 Task: Look for space in Sarkisla, Turkey from 8th August, 2023 to 15th August, 2023 for 9 adults in price range Rs.10000 to Rs.14000. Place can be shared room with 5 bedrooms having 9 beds and 5 bathrooms. Property type can be house, flat, guest house. Amenities needed are: wifi, TV, free parkinig on premises, gym, breakfast. Booking option can be shelf check-in. Required host language is English.
Action: Mouse moved to (442, 115)
Screenshot: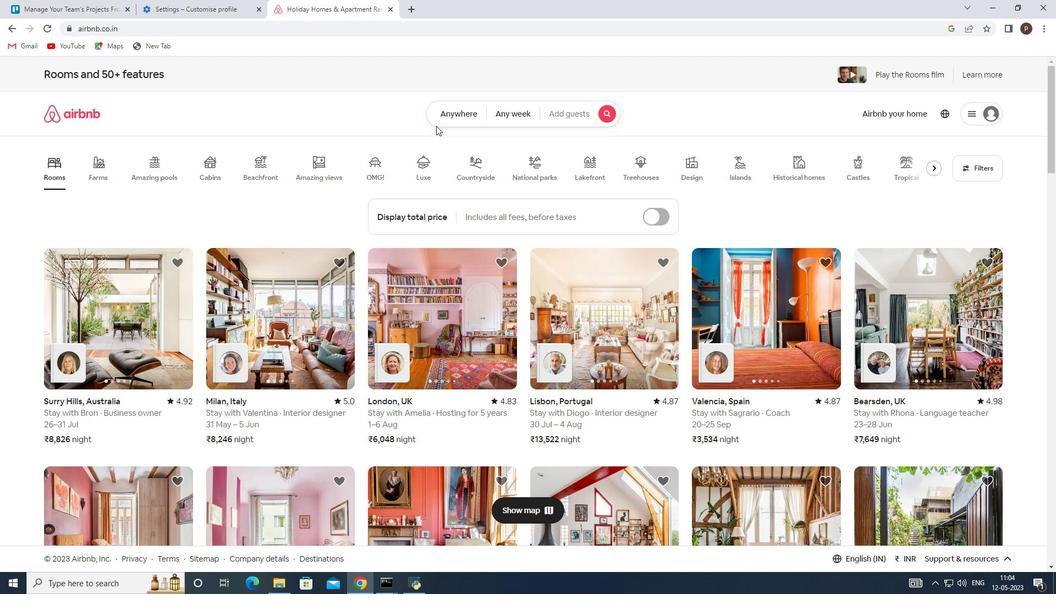 
Action: Mouse pressed left at (442, 115)
Screenshot: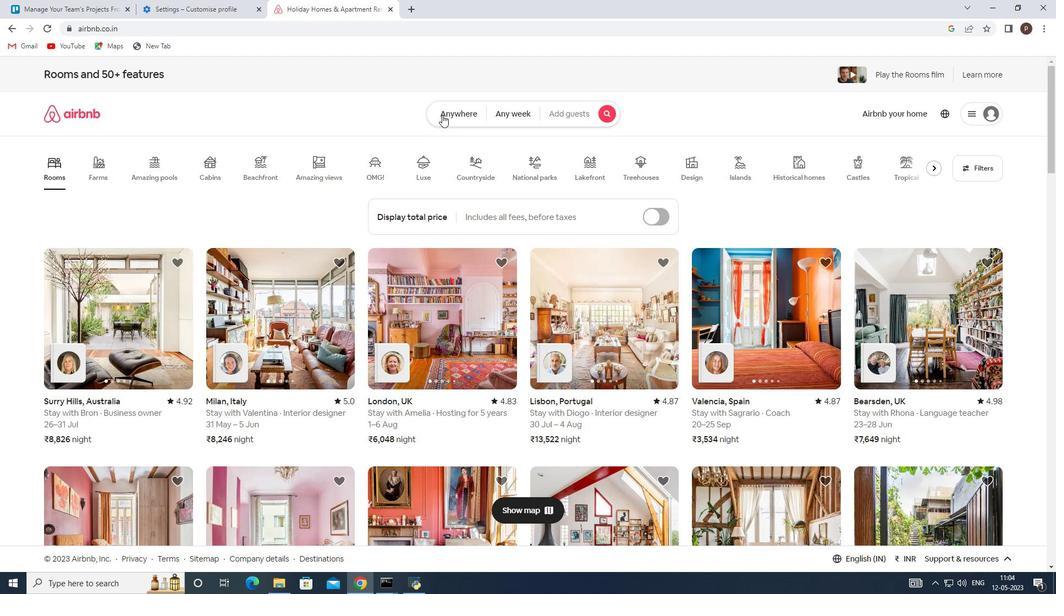 
Action: Mouse moved to (325, 159)
Screenshot: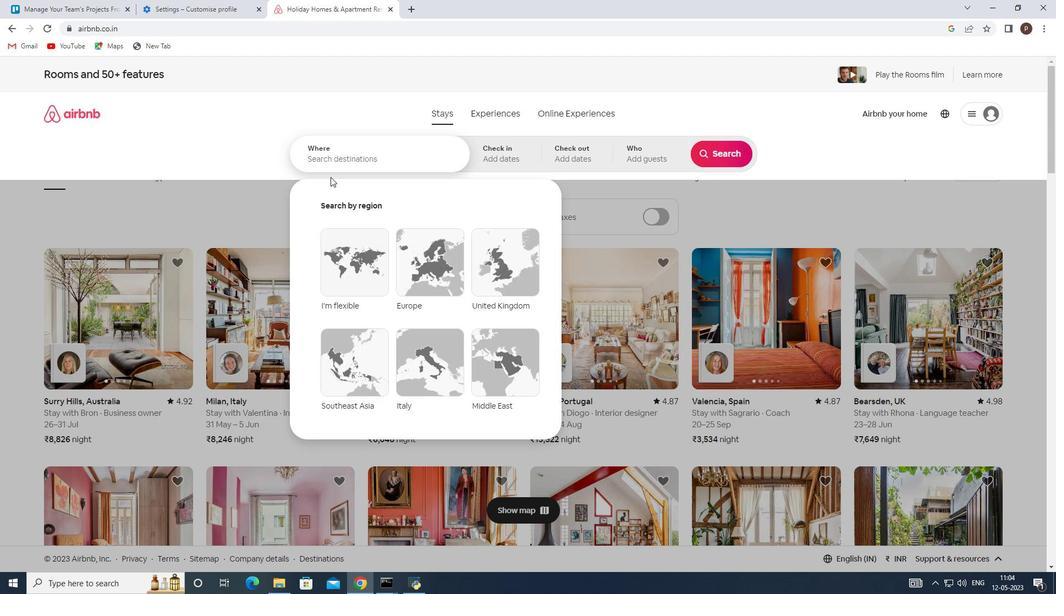
Action: Mouse pressed left at (325, 159)
Screenshot: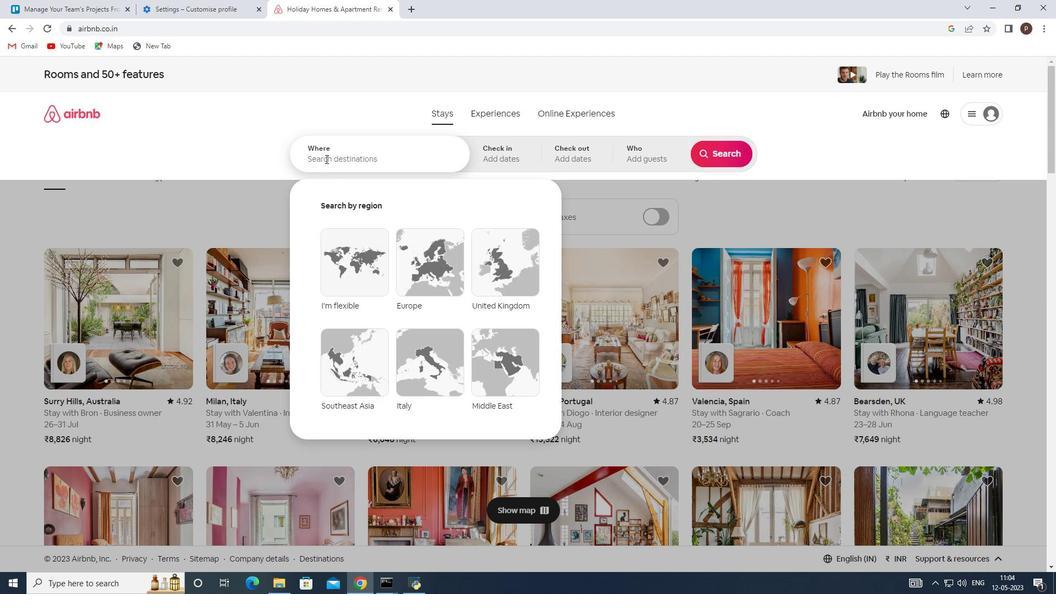 
Action: Key pressed <Key.caps_lock>S<Key.caps_lock>arkisla,<Key.space><Key.caps_lock>TR<Key.caps_lock><Key.backspace>urkey<Key.space><Key.enter>
Screenshot: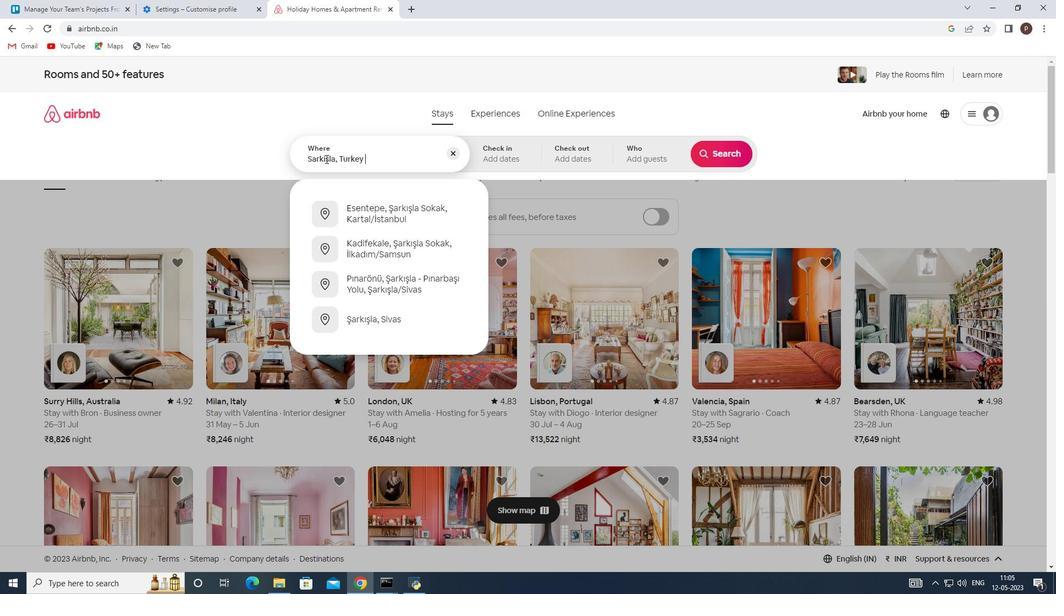 
Action: Mouse moved to (727, 239)
Screenshot: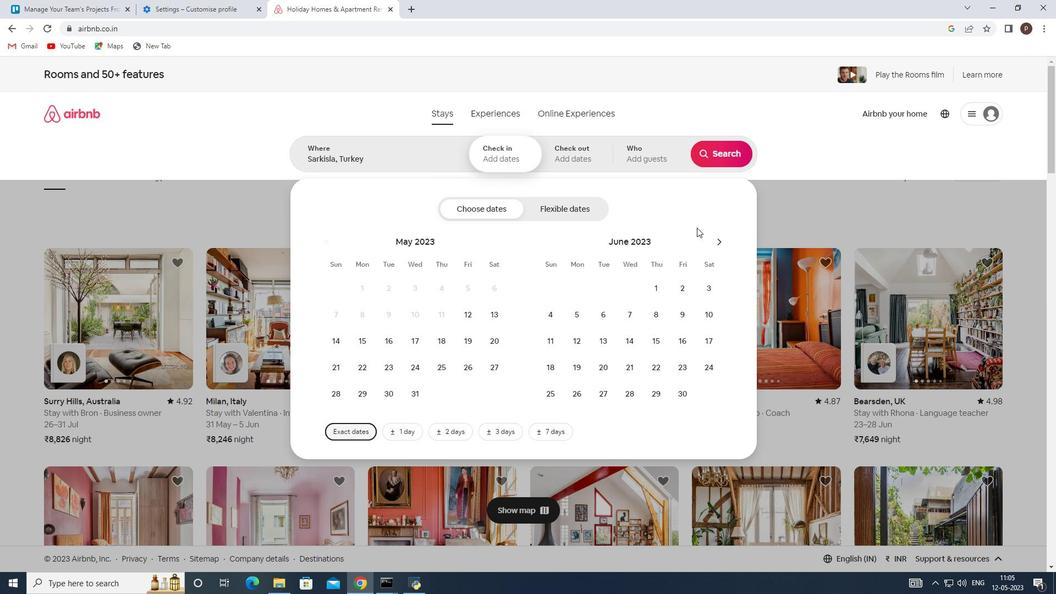 
Action: Mouse pressed left at (727, 239)
Screenshot: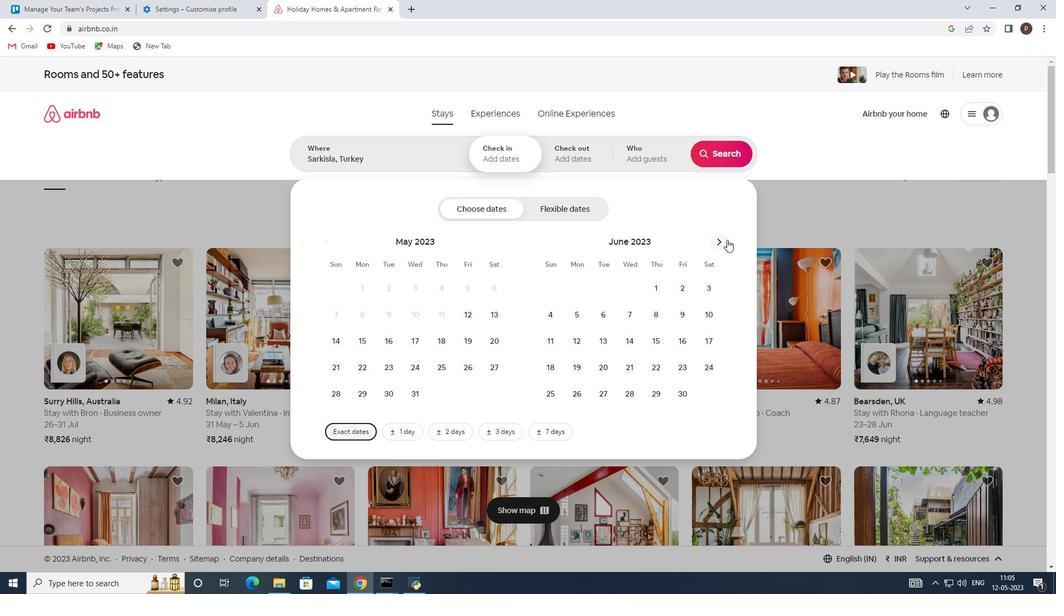 
Action: Mouse pressed left at (727, 239)
Screenshot: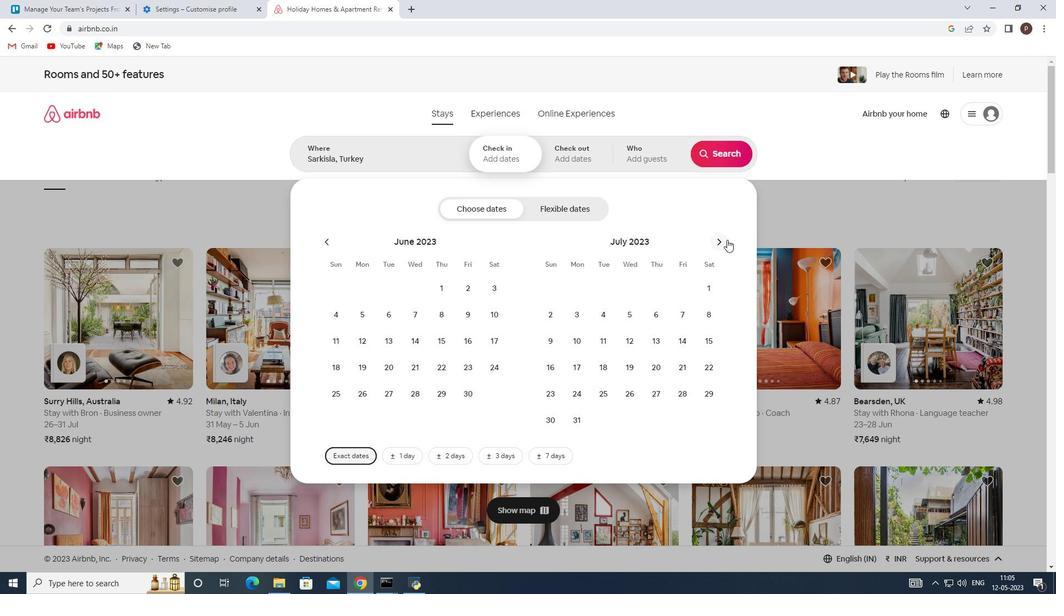
Action: Mouse moved to (607, 314)
Screenshot: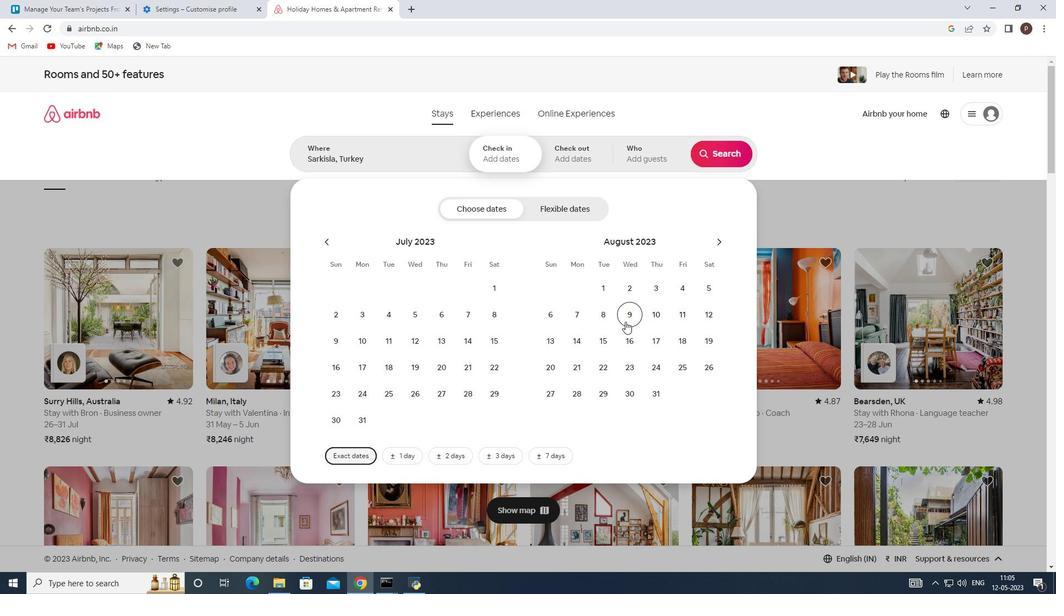 
Action: Mouse pressed left at (607, 314)
Screenshot: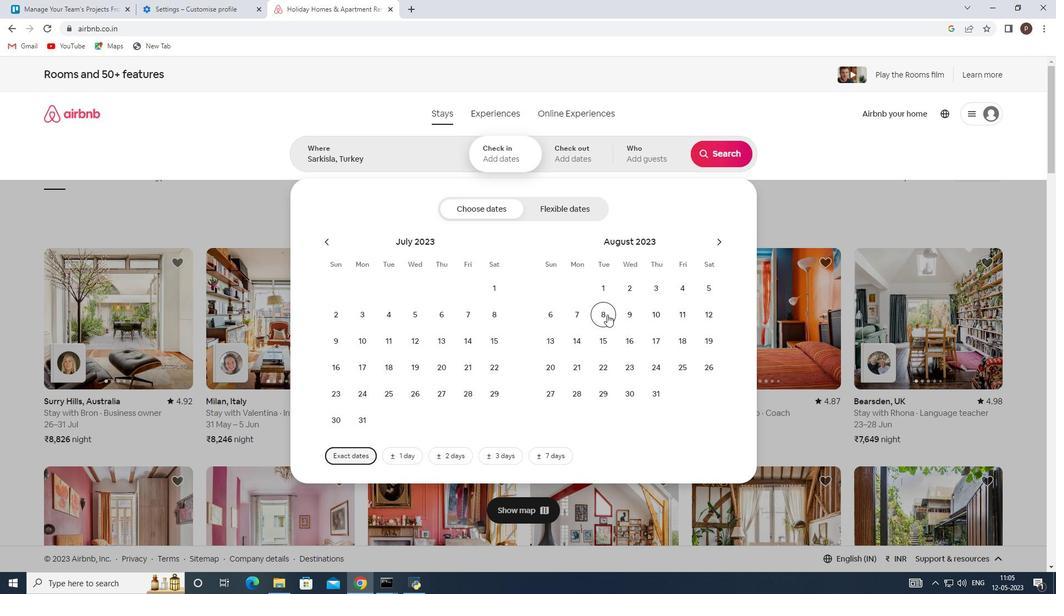 
Action: Mouse moved to (608, 341)
Screenshot: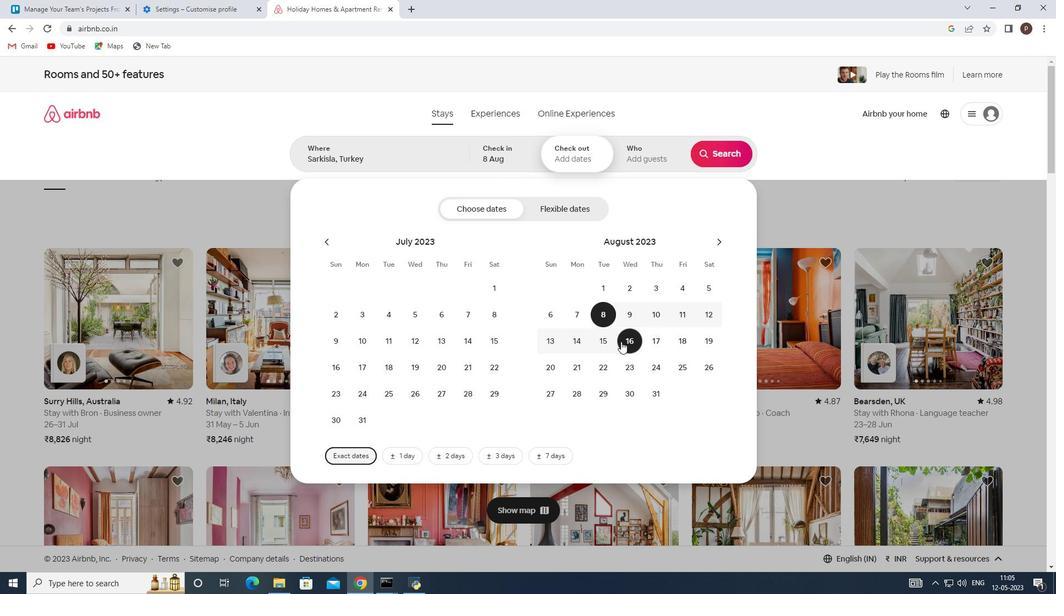 
Action: Mouse pressed left at (608, 341)
Screenshot: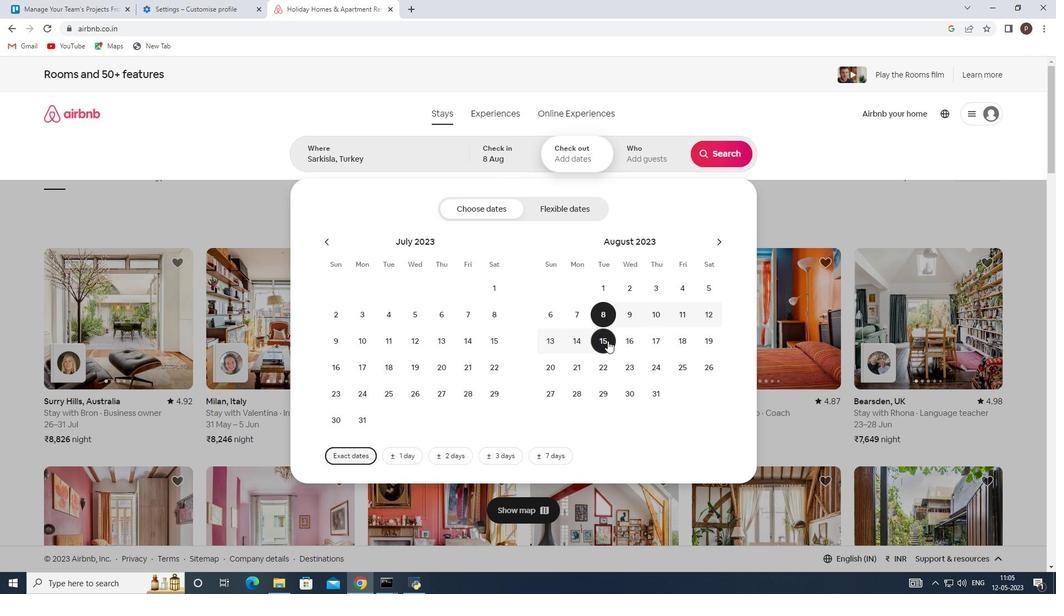 
Action: Mouse moved to (641, 157)
Screenshot: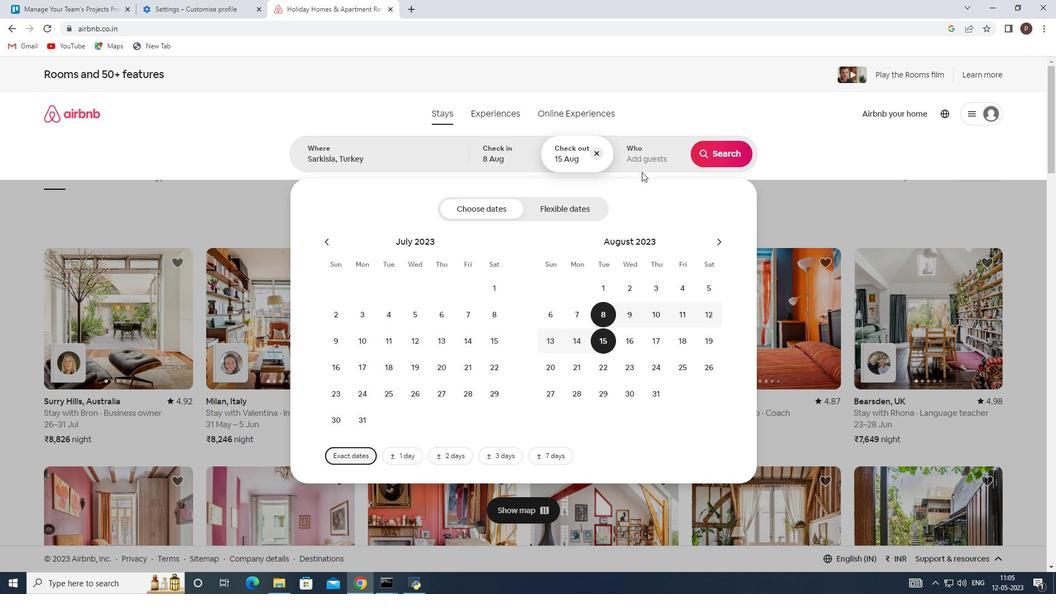 
Action: Mouse pressed left at (641, 157)
Screenshot: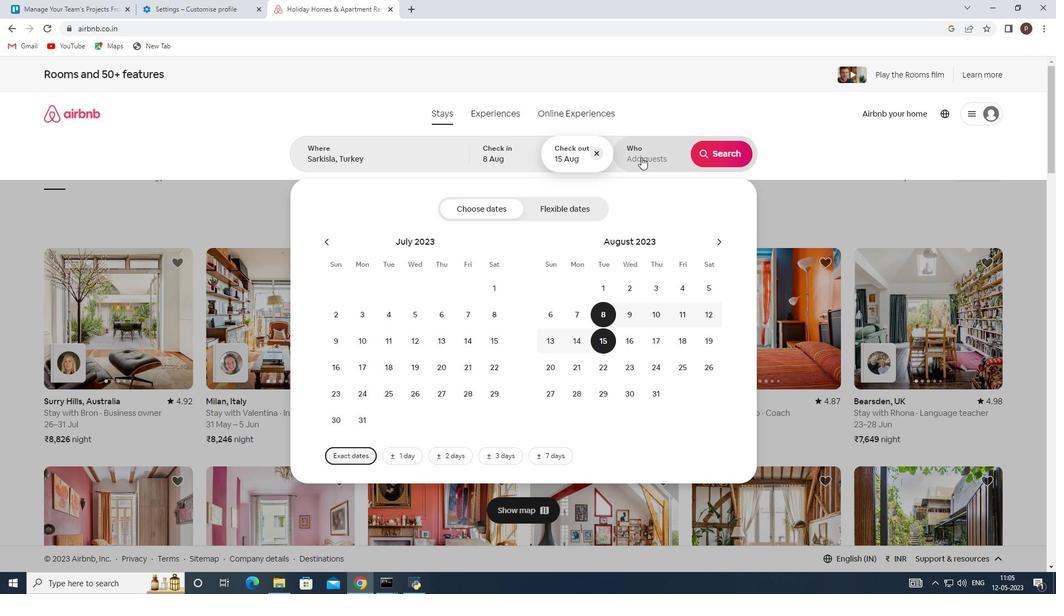 
Action: Mouse moved to (731, 213)
Screenshot: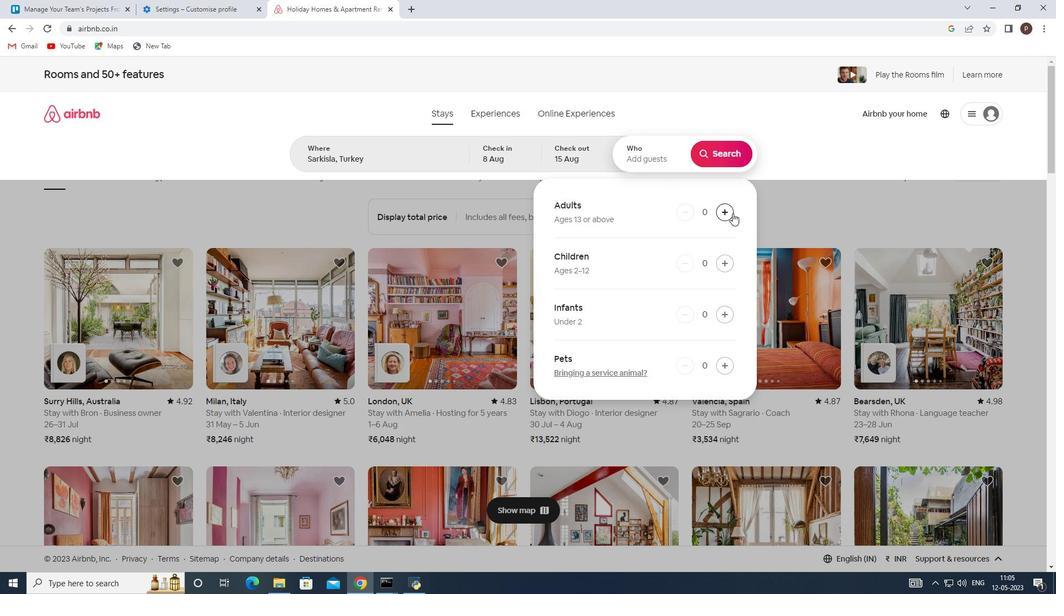 
Action: Mouse pressed left at (731, 213)
Screenshot: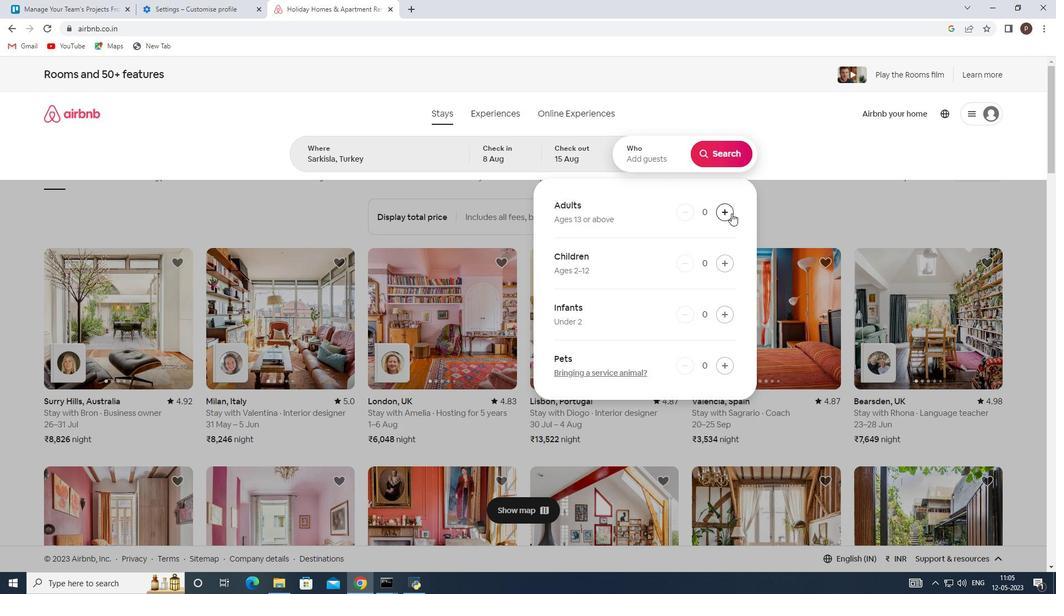 
Action: Mouse pressed left at (731, 213)
Screenshot: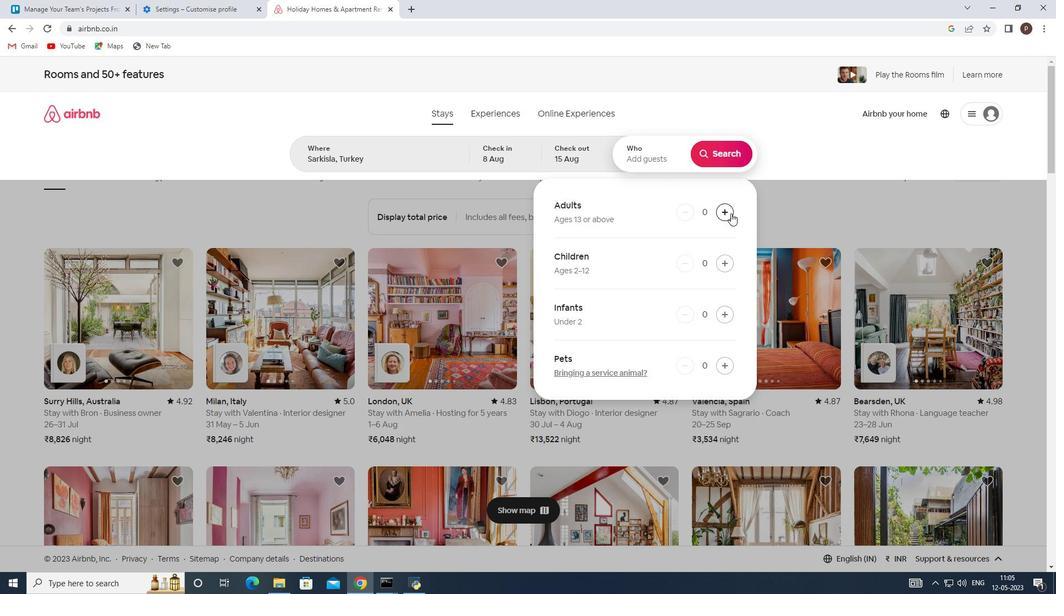 
Action: Mouse pressed left at (731, 213)
Screenshot: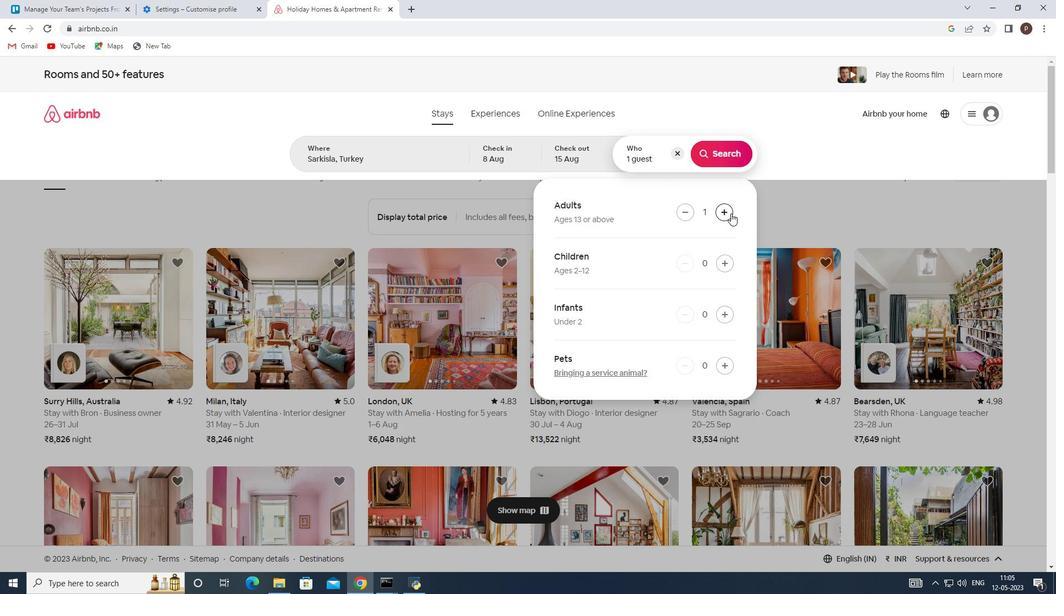 
Action: Mouse pressed left at (731, 213)
Screenshot: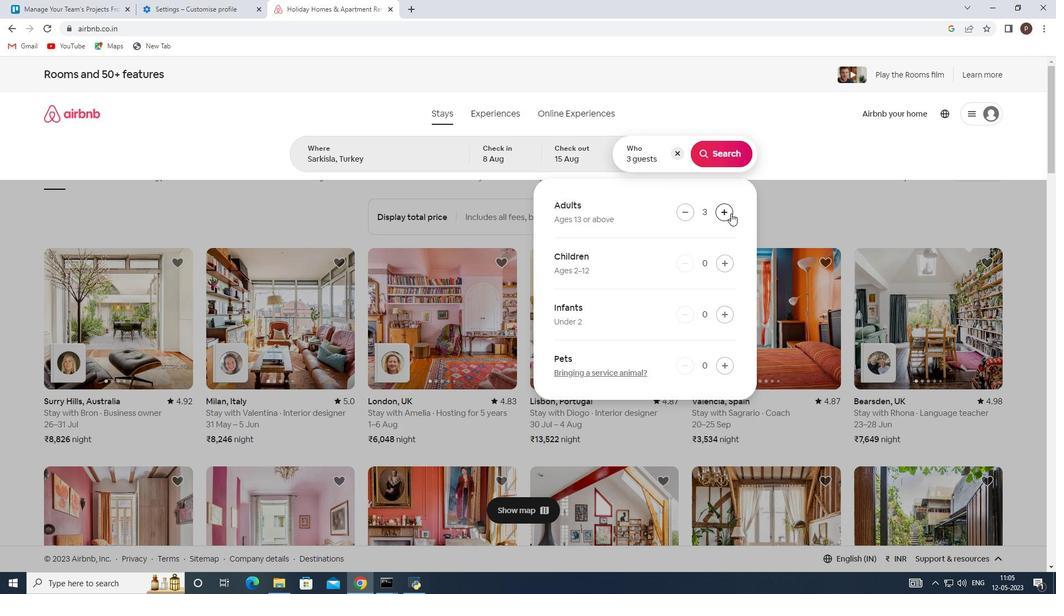 
Action: Mouse pressed left at (731, 213)
Screenshot: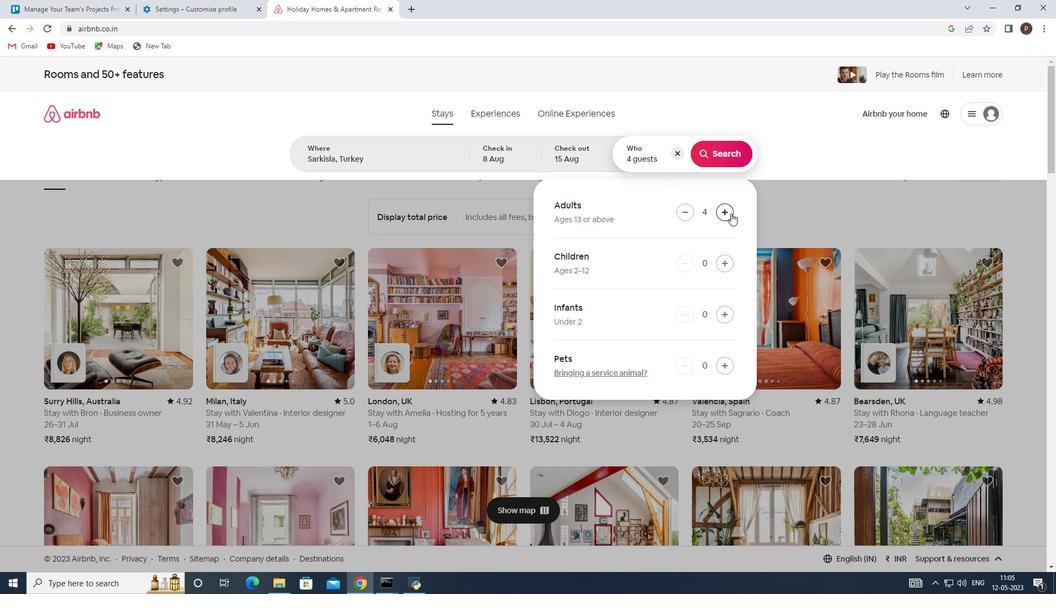 
Action: Mouse pressed left at (731, 213)
Screenshot: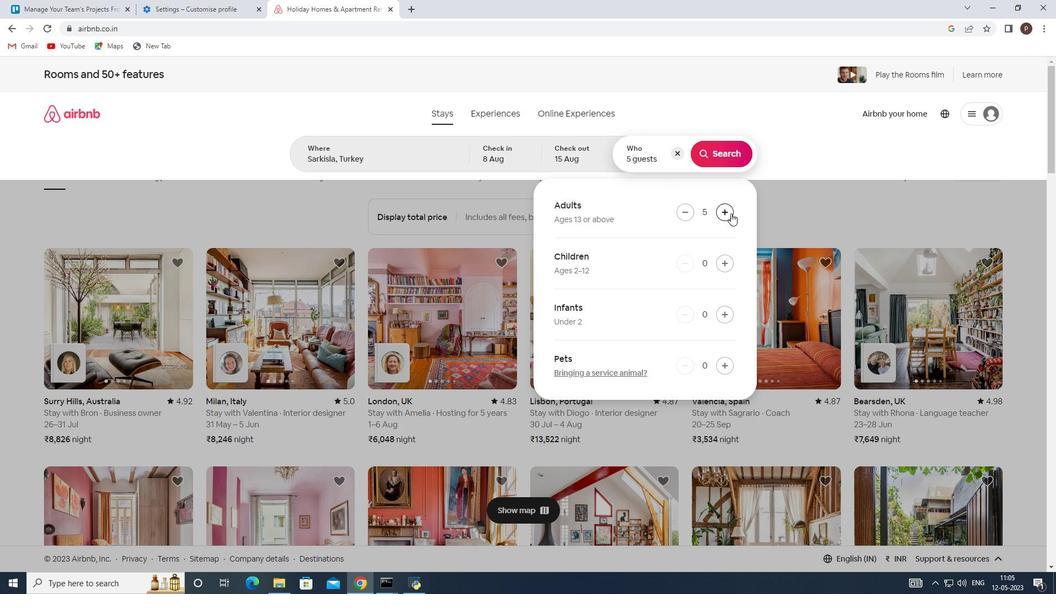 
Action: Mouse pressed left at (731, 213)
Screenshot: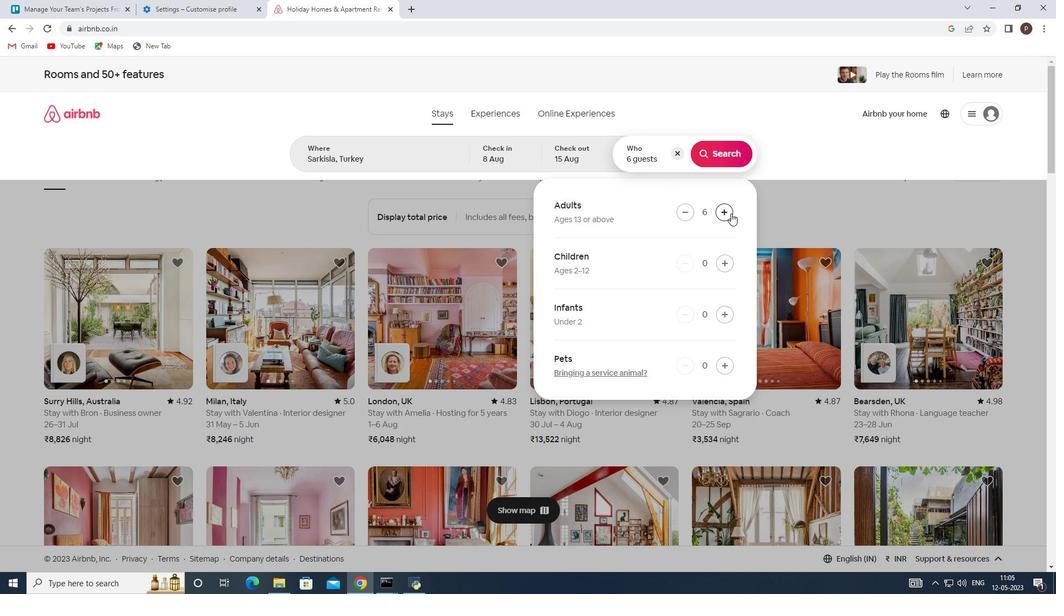 
Action: Mouse pressed left at (731, 213)
Screenshot: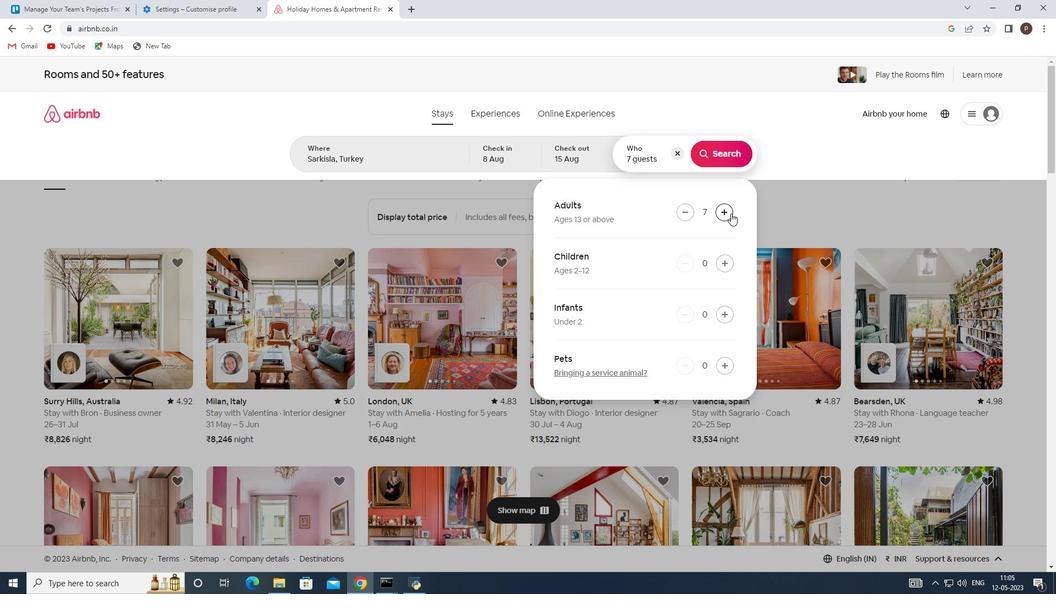 
Action: Mouse pressed left at (731, 213)
Screenshot: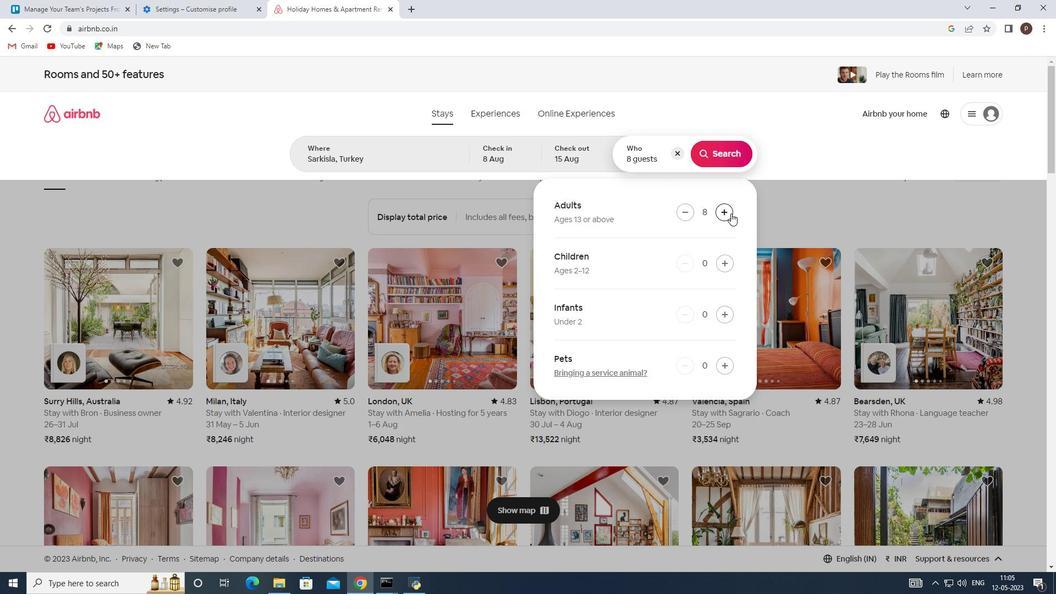 
Action: Mouse moved to (718, 154)
Screenshot: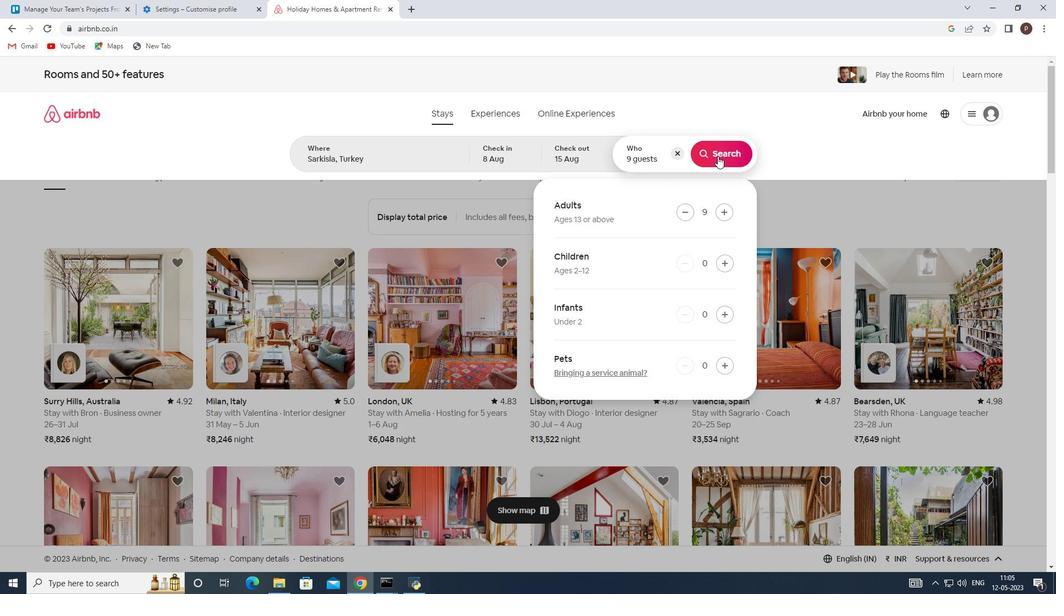 
Action: Mouse pressed left at (718, 154)
Screenshot: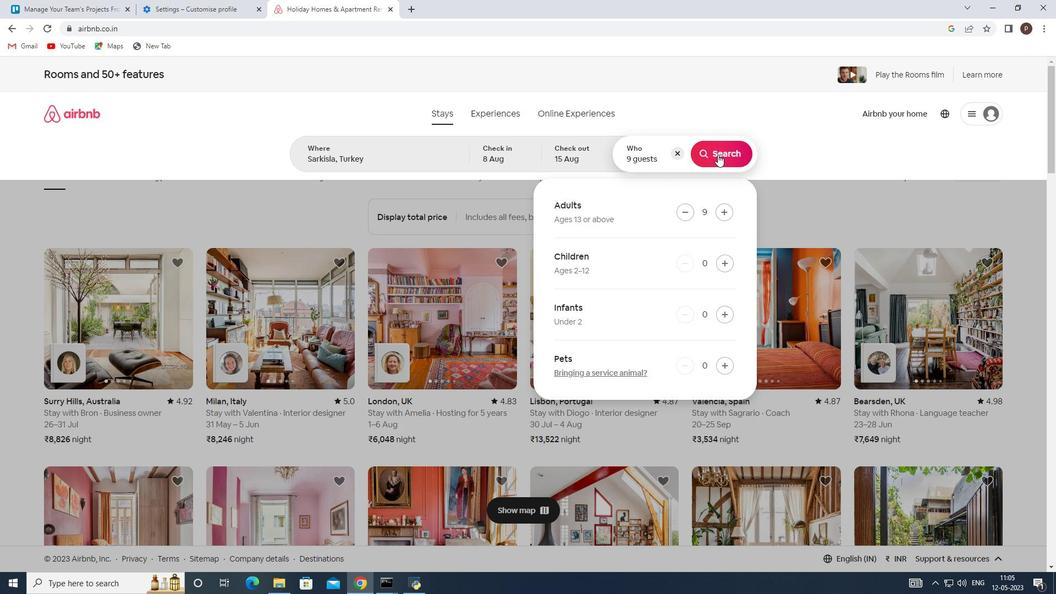 
Action: Mouse moved to (993, 123)
Screenshot: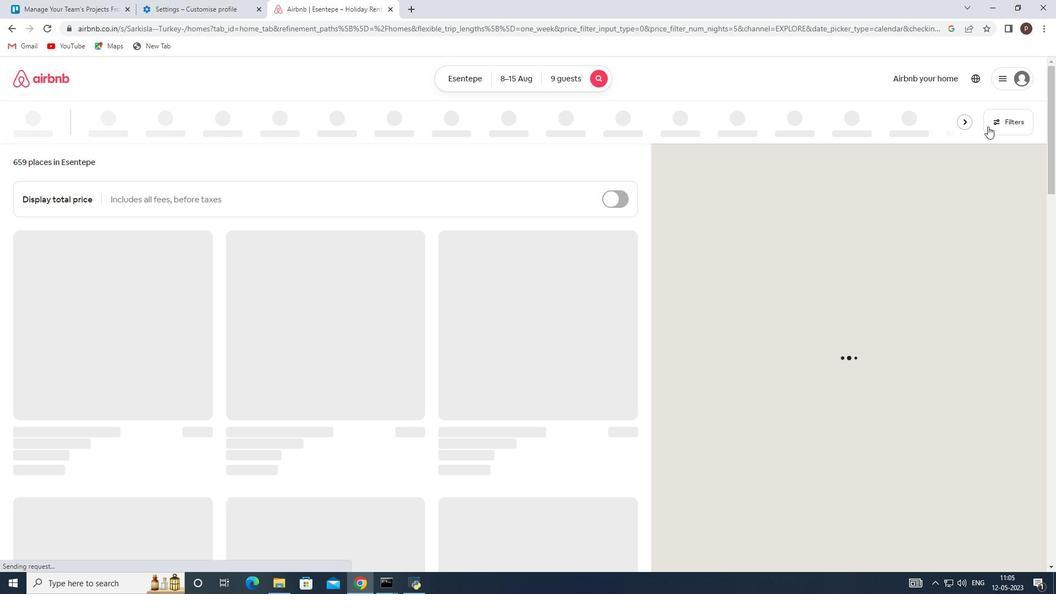 
Action: Mouse pressed left at (993, 123)
Screenshot: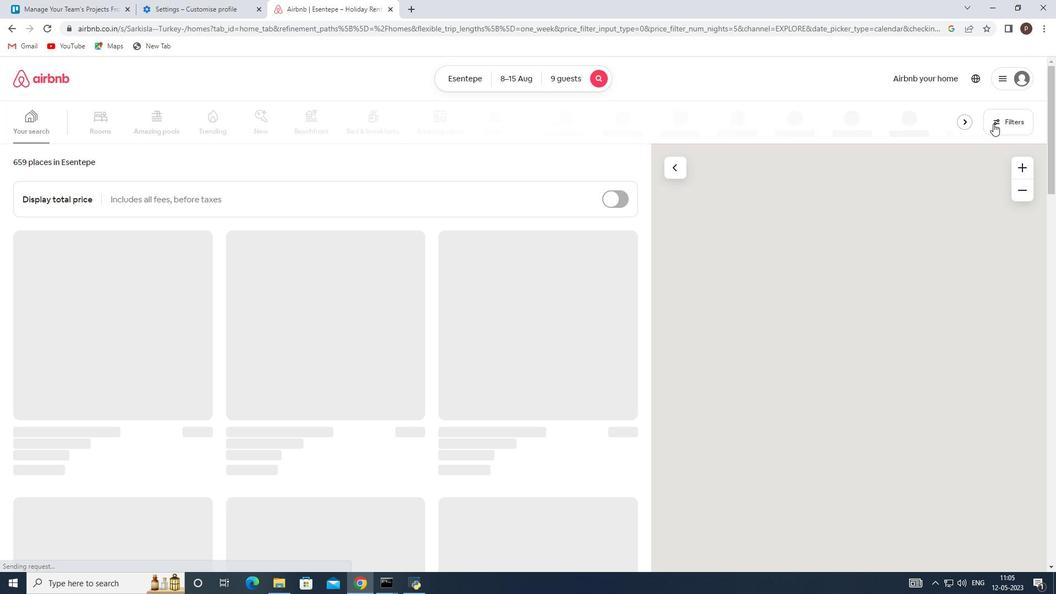 
Action: Mouse moved to (370, 392)
Screenshot: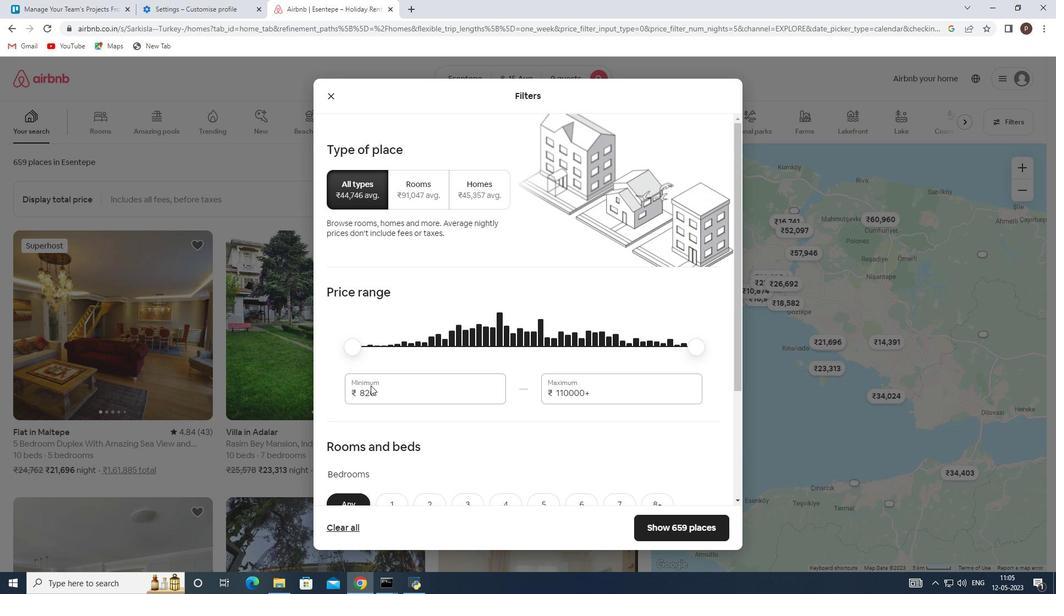 
Action: Mouse pressed left at (370, 392)
Screenshot: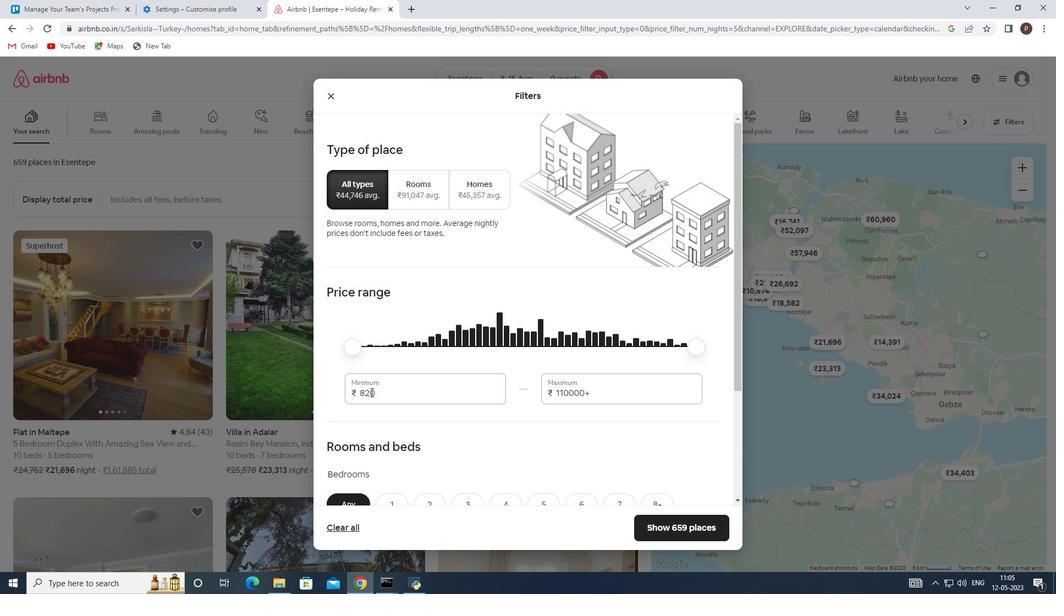 
Action: Mouse pressed left at (370, 392)
Screenshot: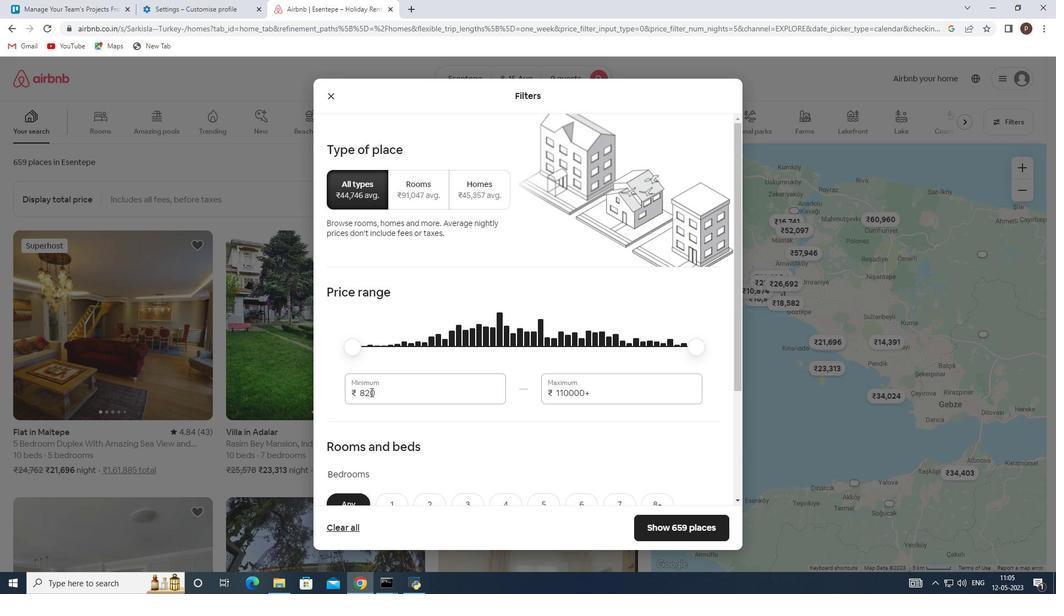
Action: Mouse moved to (371, 392)
Screenshot: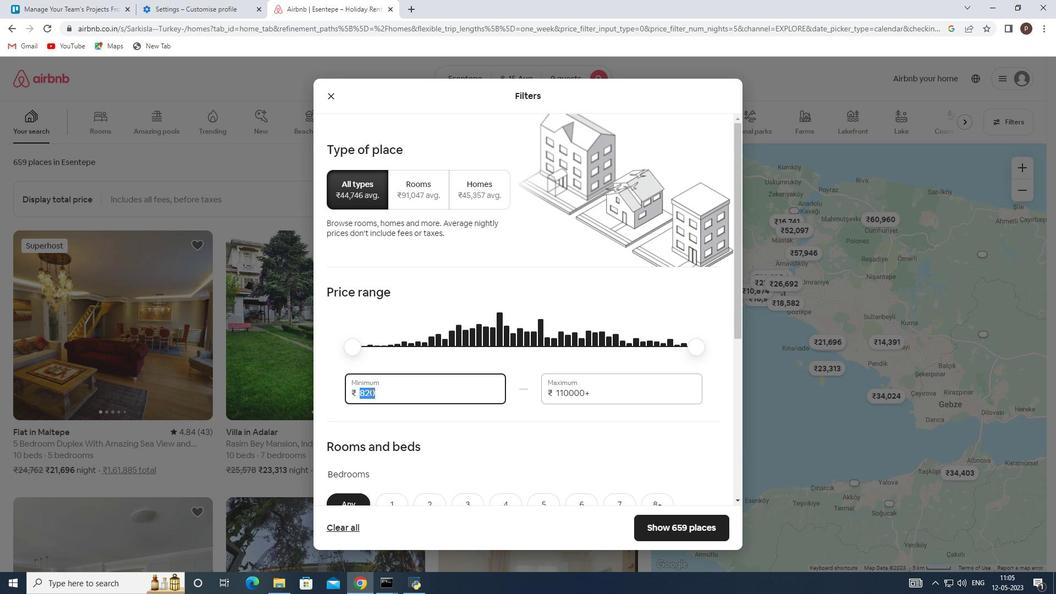 
Action: Key pressed 10000<Key.tab>14000
Screenshot: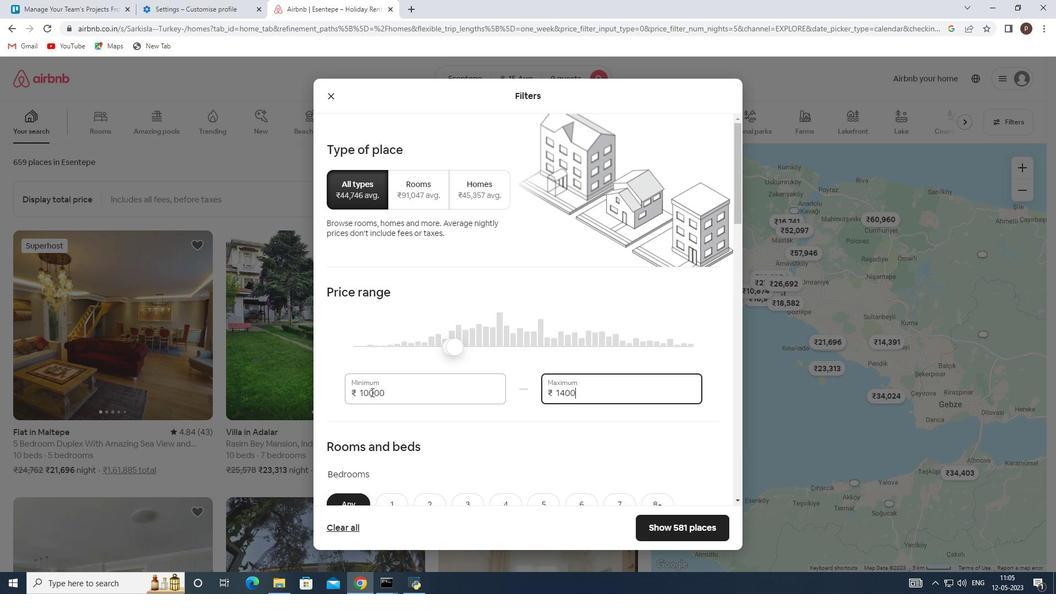 
Action: Mouse scrolled (371, 391) with delta (0, 0)
Screenshot: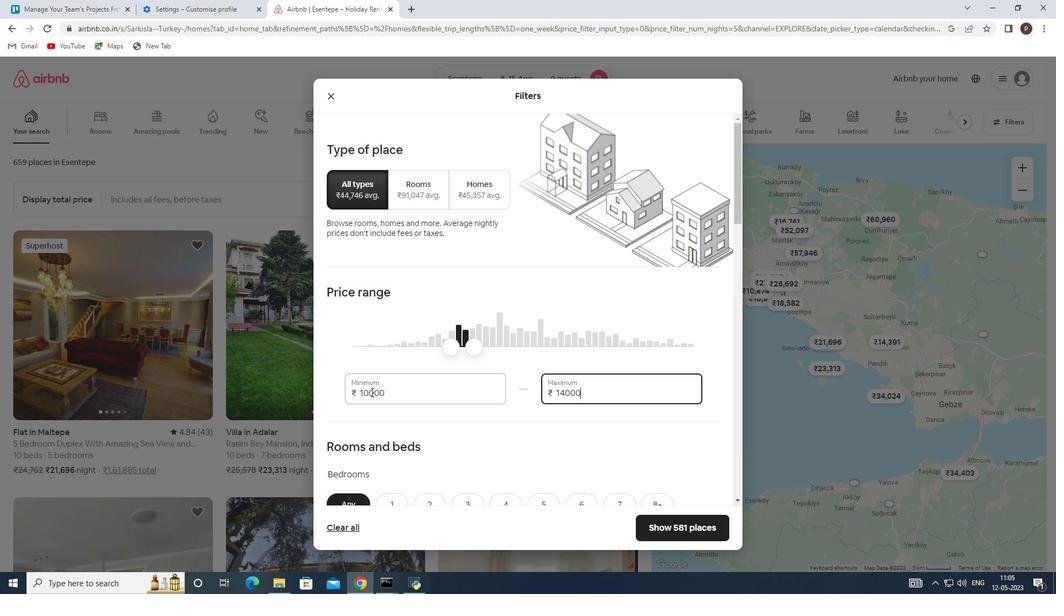 
Action: Mouse moved to (407, 431)
Screenshot: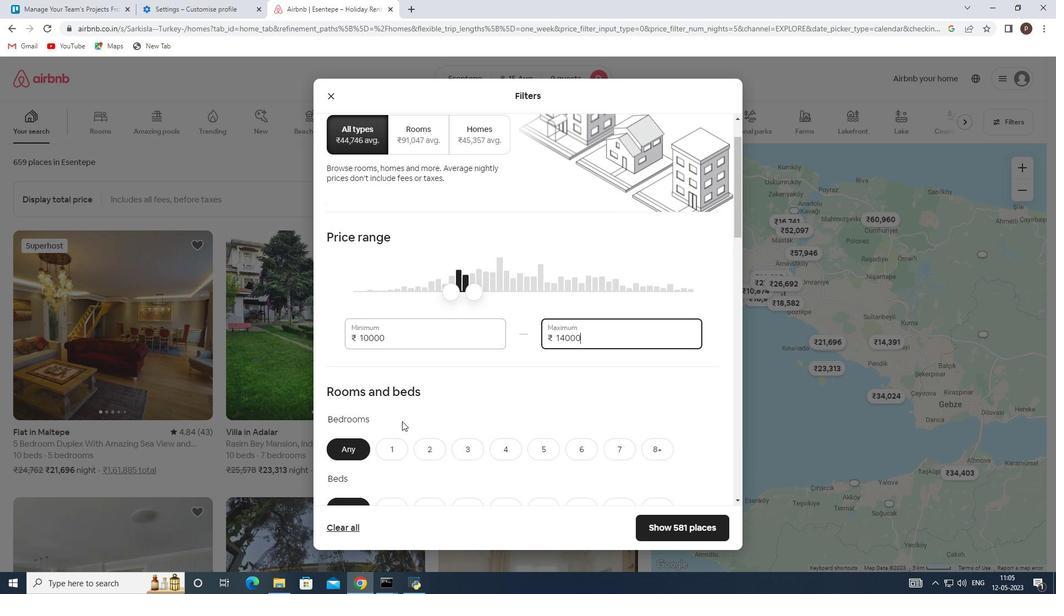 
Action: Mouse scrolled (407, 431) with delta (0, 0)
Screenshot: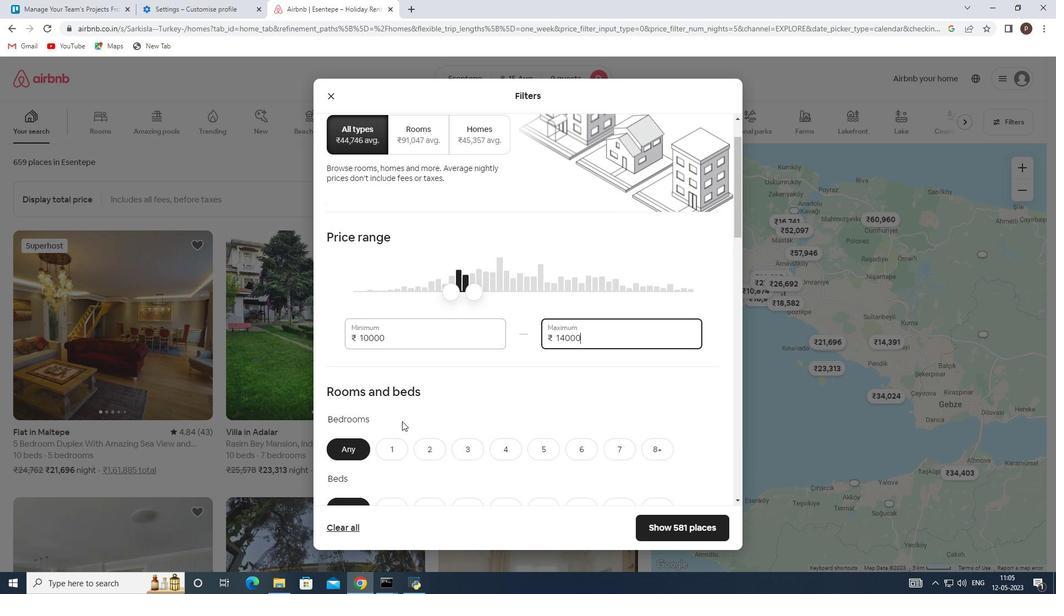 
Action: Mouse scrolled (407, 431) with delta (0, 0)
Screenshot: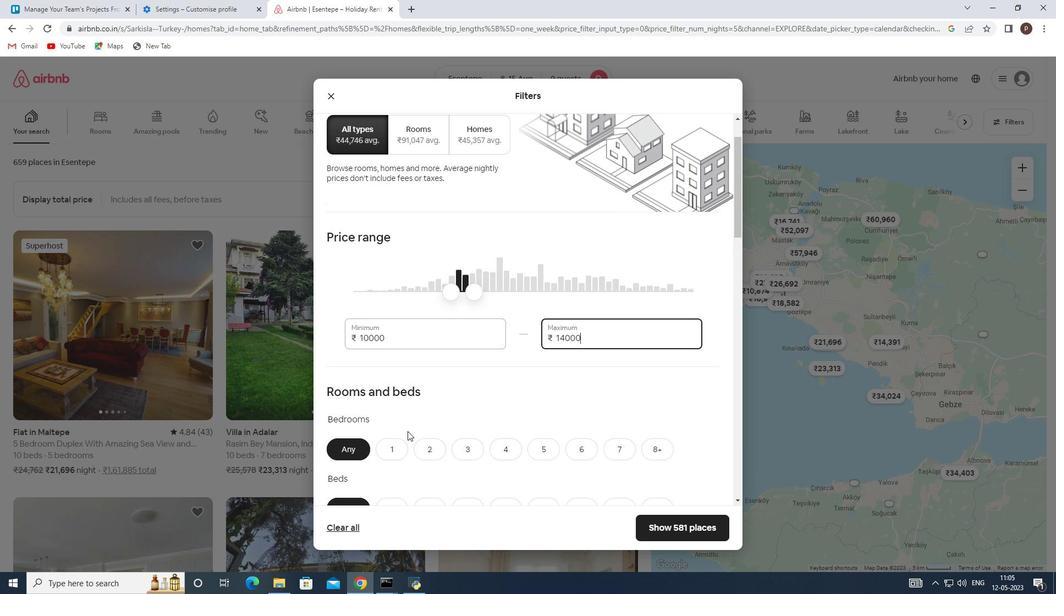 
Action: Mouse moved to (542, 333)
Screenshot: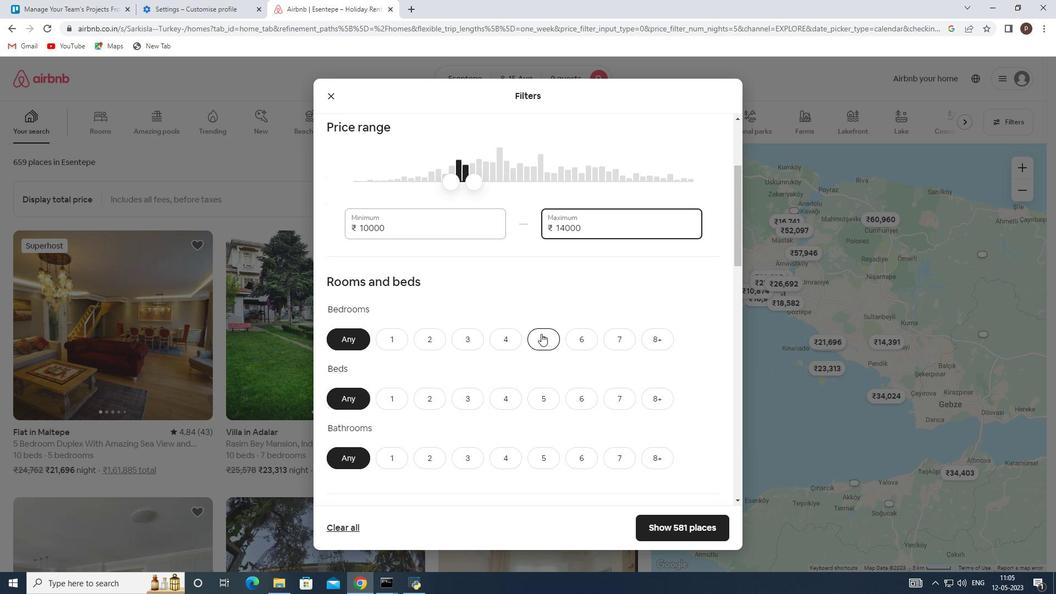 
Action: Mouse pressed left at (542, 333)
Screenshot: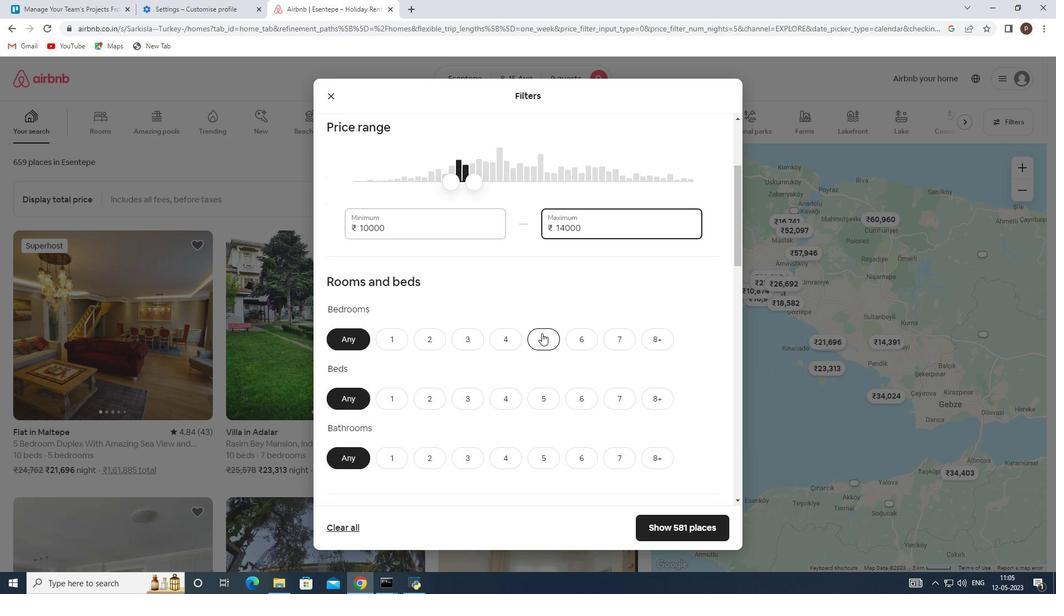 
Action: Mouse moved to (654, 395)
Screenshot: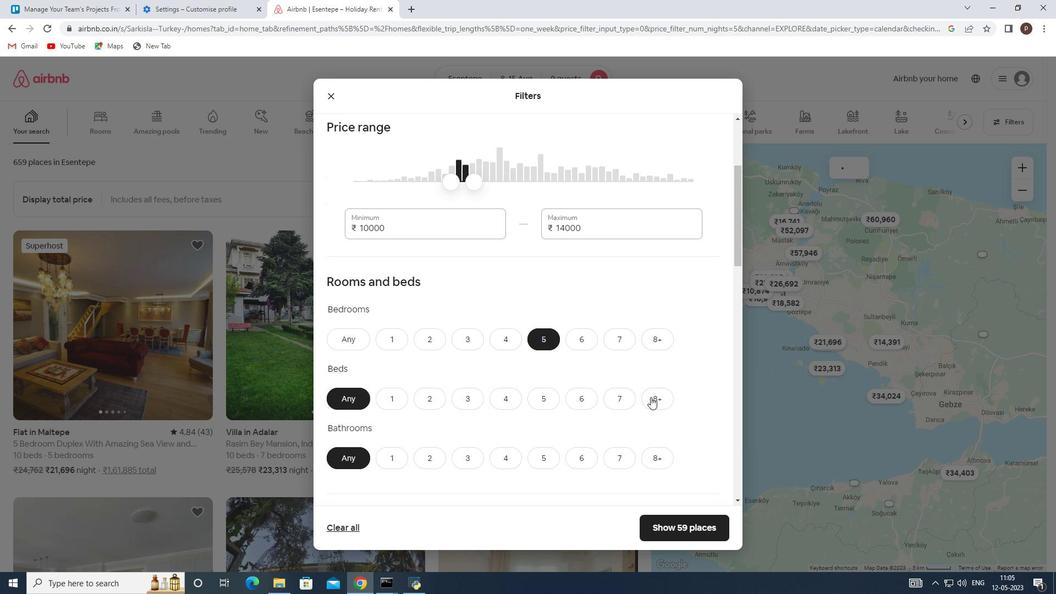 
Action: Mouse pressed left at (654, 395)
Screenshot: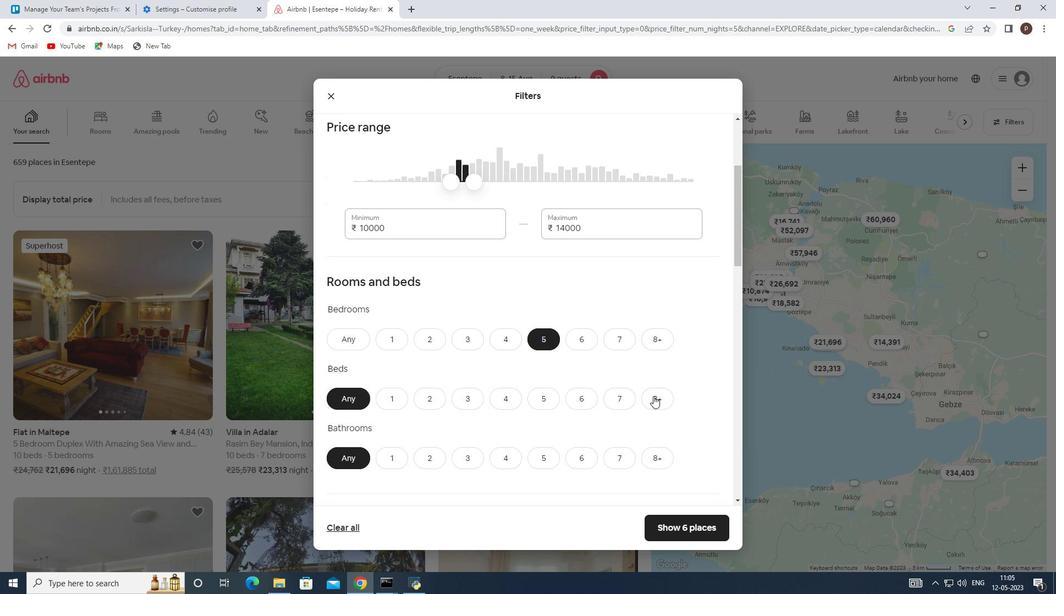 
Action: Mouse moved to (534, 462)
Screenshot: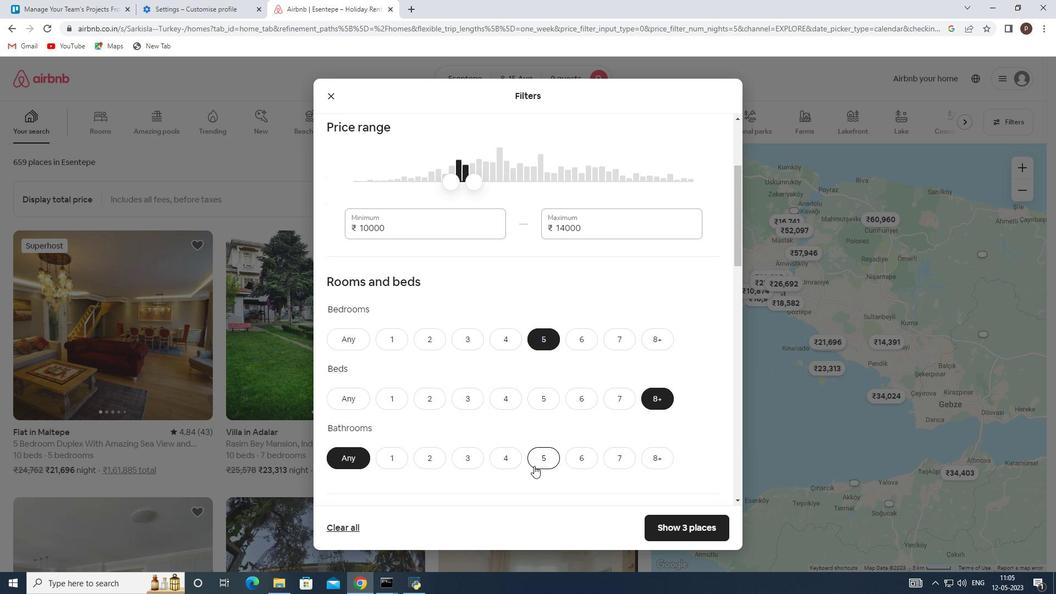 
Action: Mouse pressed left at (534, 462)
Screenshot: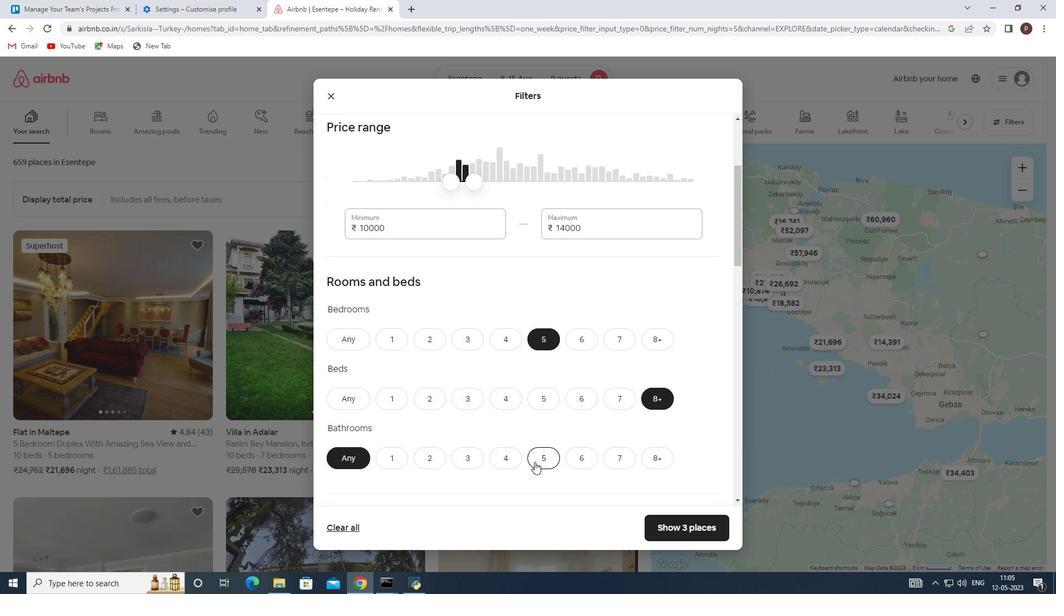 
Action: Mouse moved to (526, 447)
Screenshot: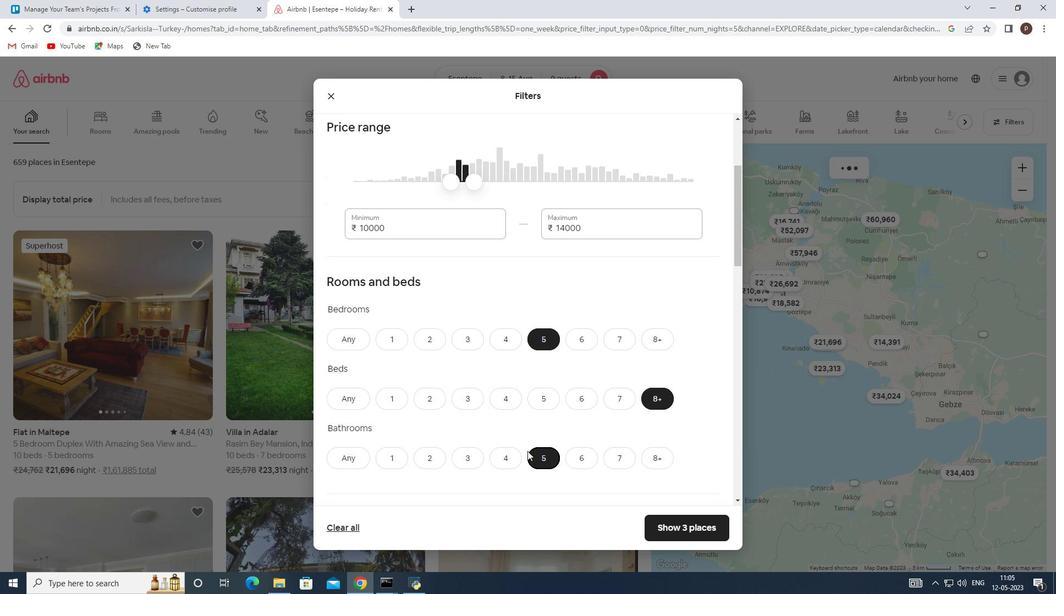 
Action: Mouse scrolled (526, 446) with delta (0, 0)
Screenshot: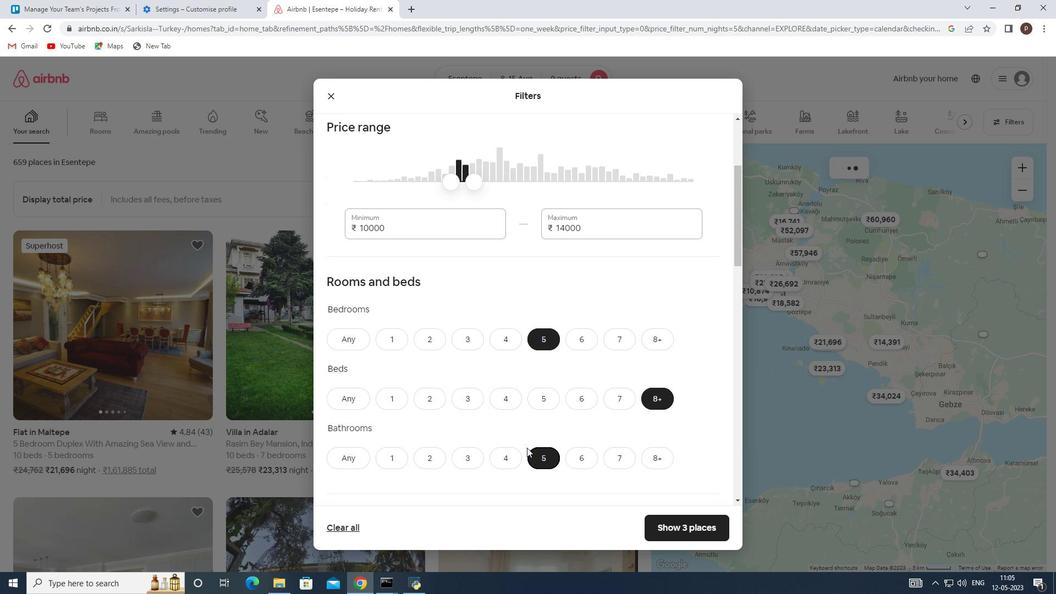 
Action: Mouse moved to (517, 438)
Screenshot: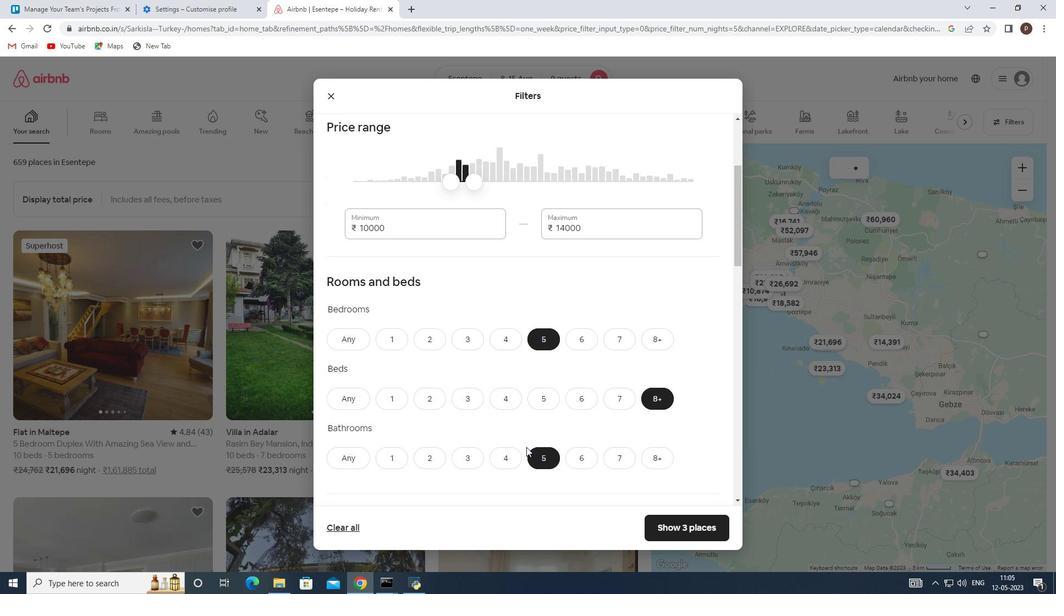 
Action: Mouse scrolled (517, 437) with delta (0, 0)
Screenshot: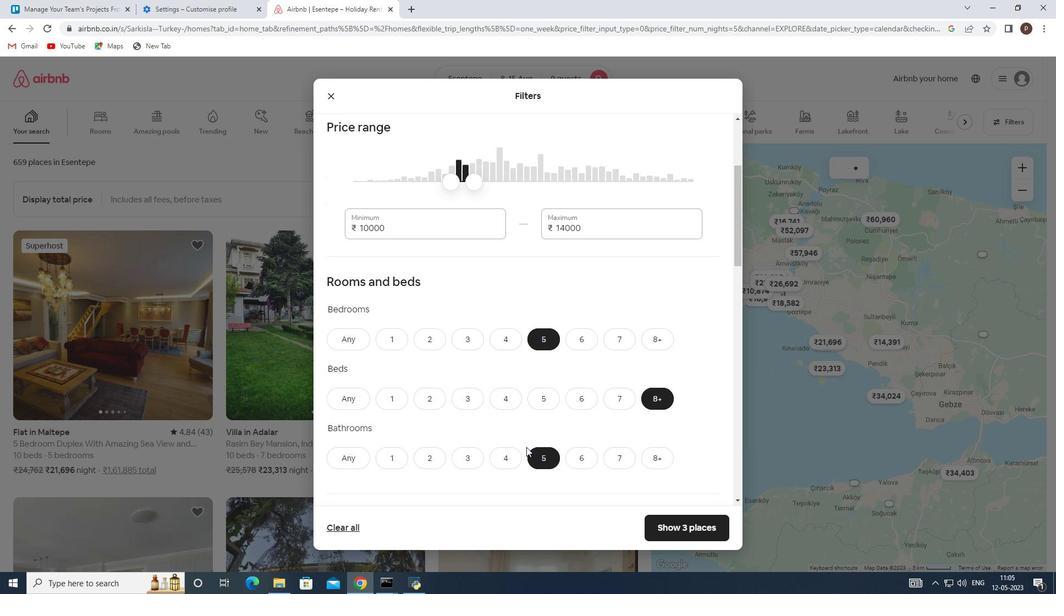 
Action: Mouse moved to (484, 391)
Screenshot: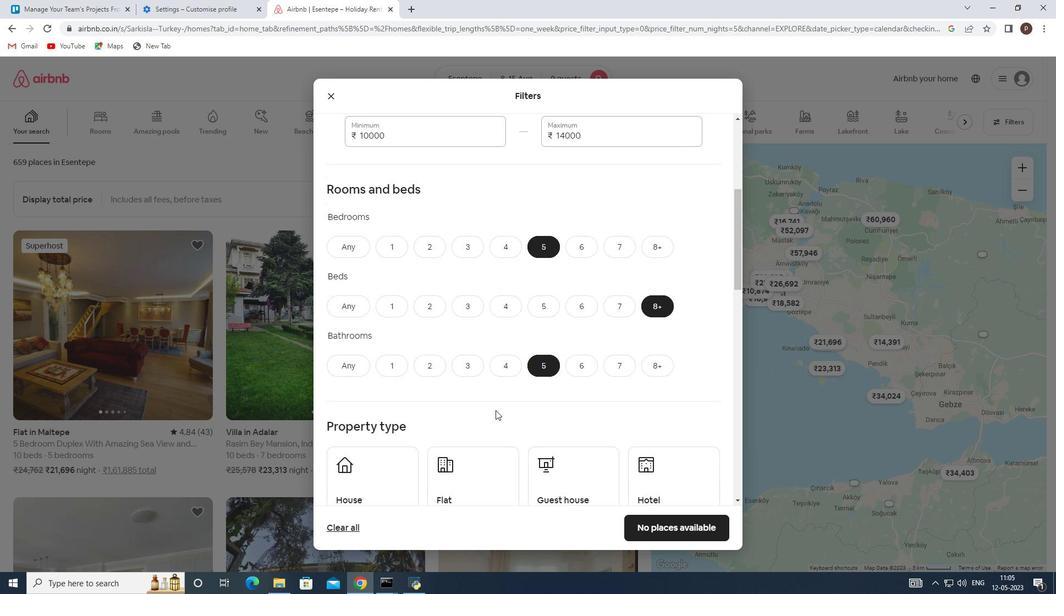 
Action: Mouse scrolled (484, 391) with delta (0, 0)
Screenshot: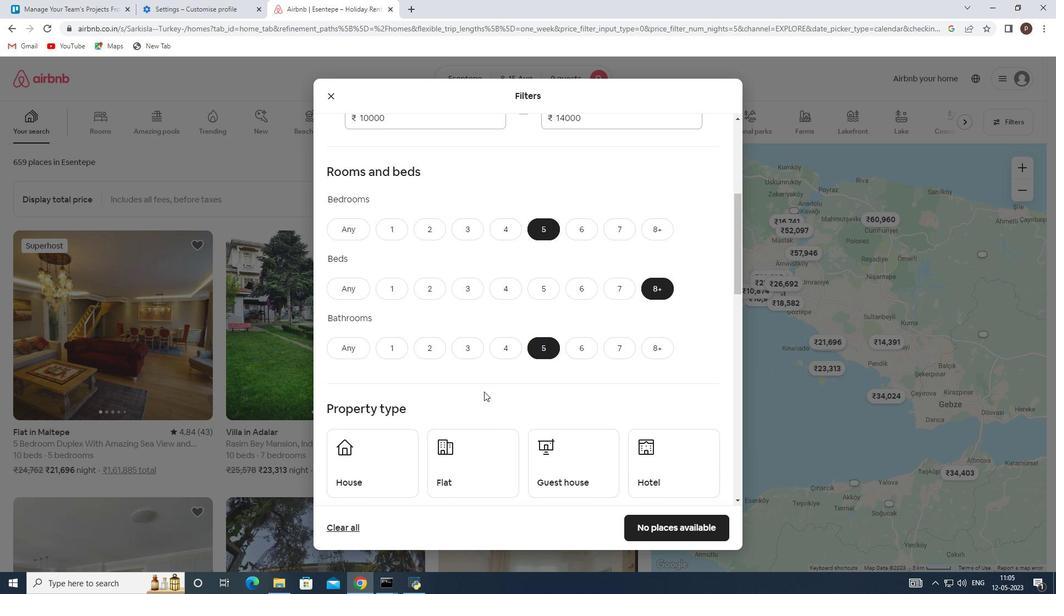 
Action: Mouse moved to (457, 336)
Screenshot: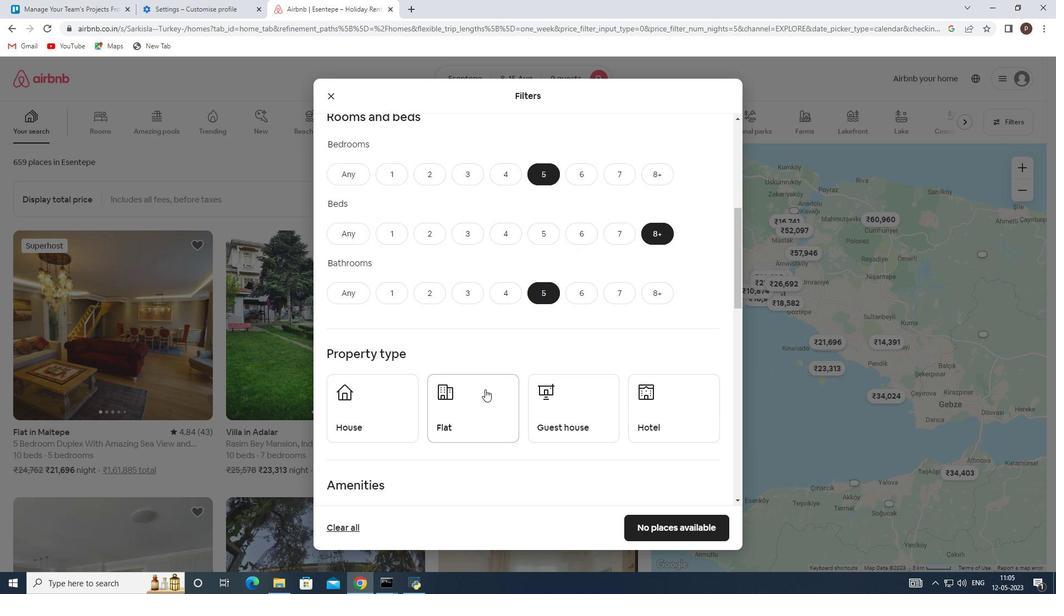 
Action: Mouse scrolled (457, 336) with delta (0, 0)
Screenshot: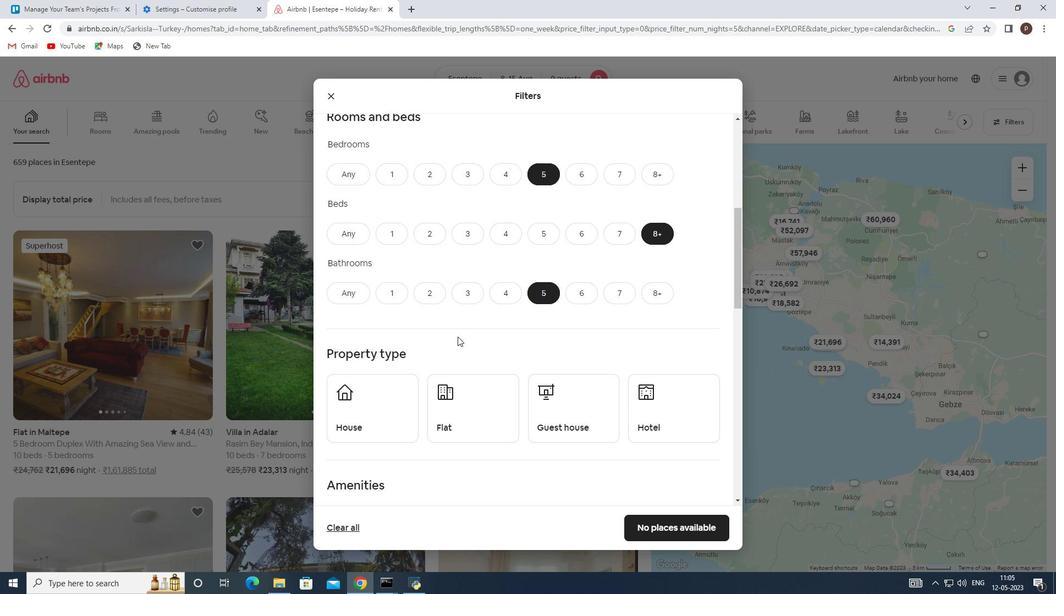 
Action: Mouse scrolled (457, 336) with delta (0, 0)
Screenshot: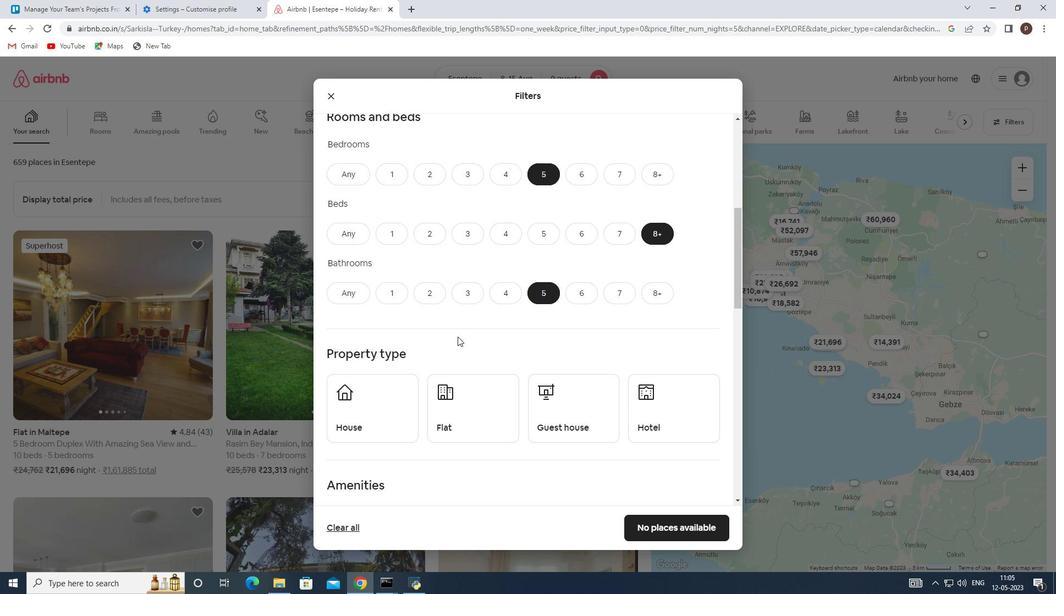 
Action: Mouse moved to (399, 299)
Screenshot: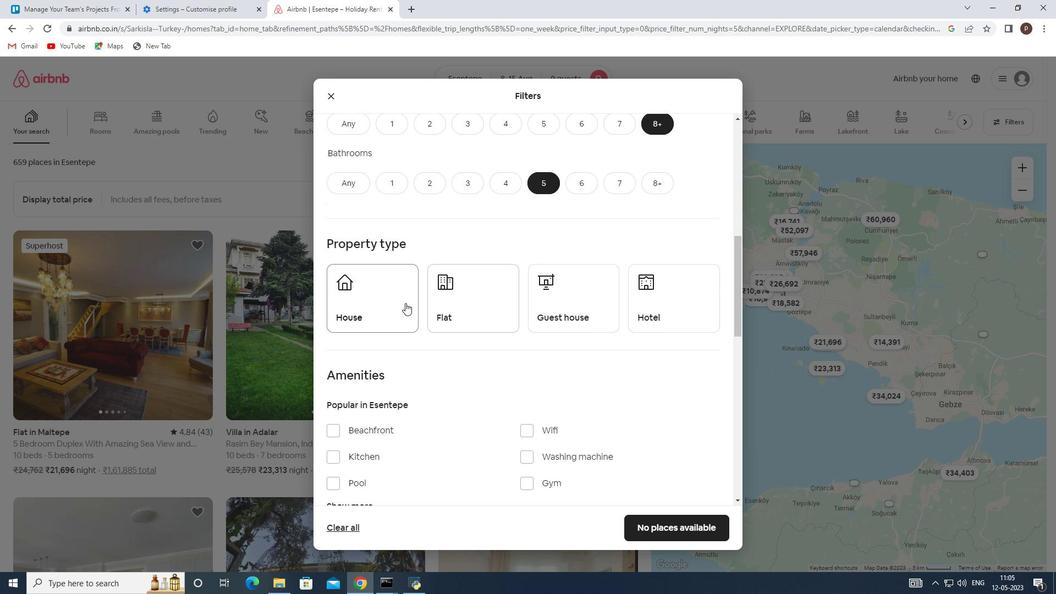 
Action: Mouse pressed left at (399, 299)
Screenshot: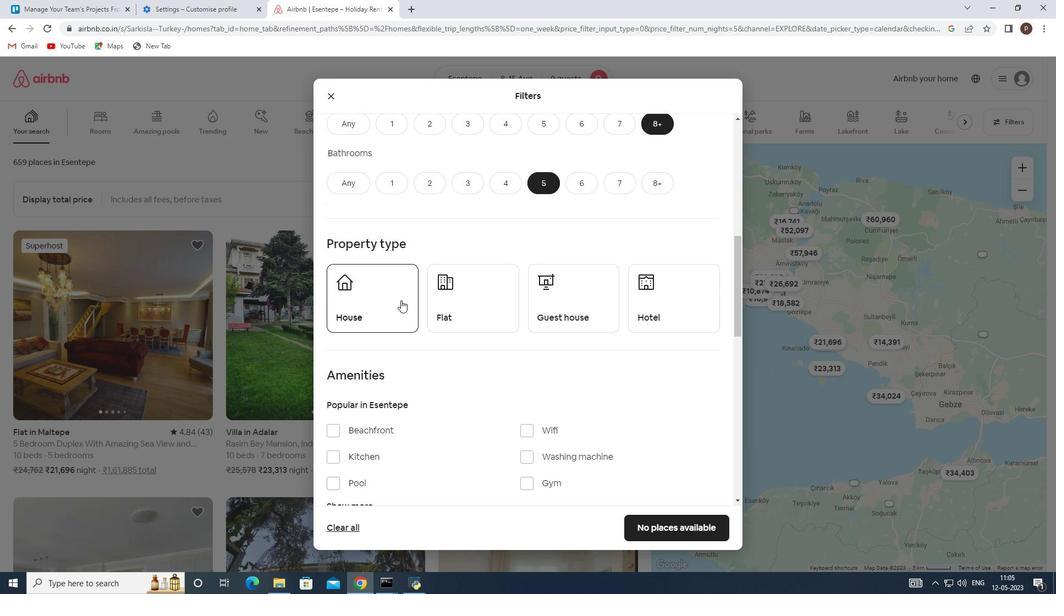 
Action: Mouse moved to (478, 297)
Screenshot: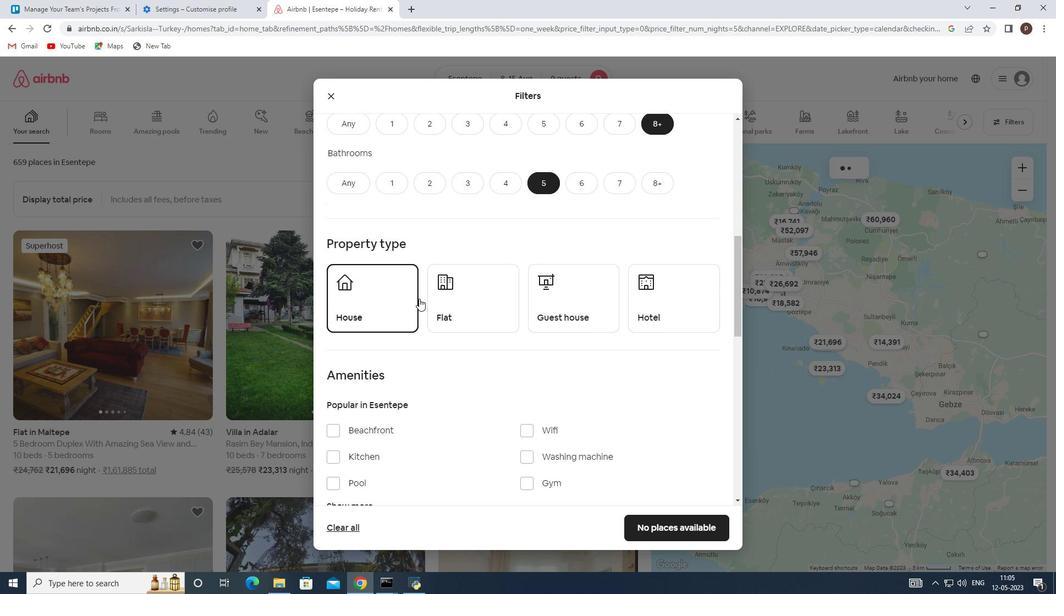 
Action: Mouse pressed left at (478, 297)
Screenshot: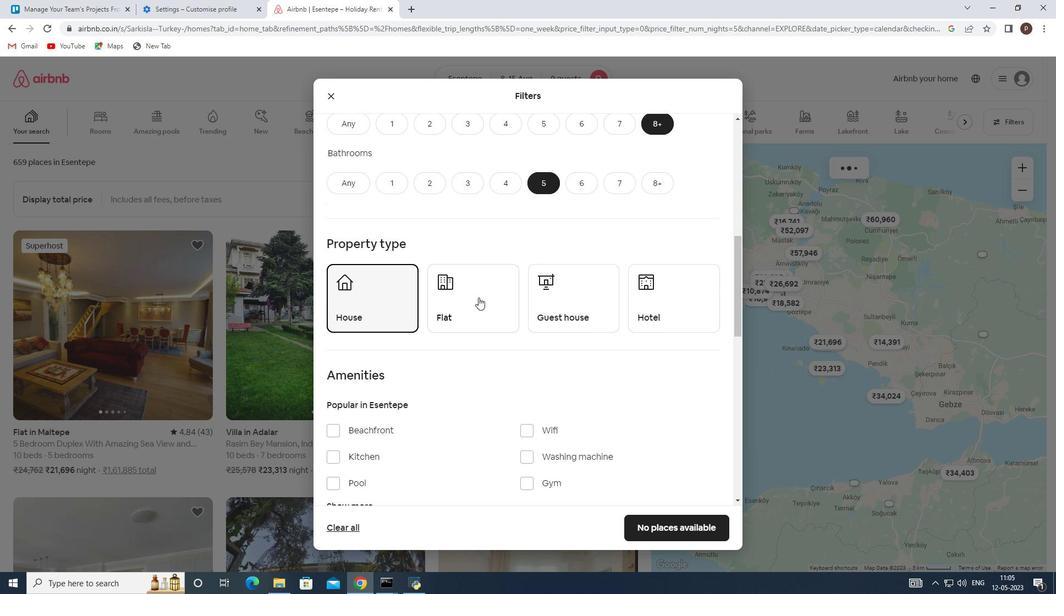 
Action: Mouse moved to (577, 297)
Screenshot: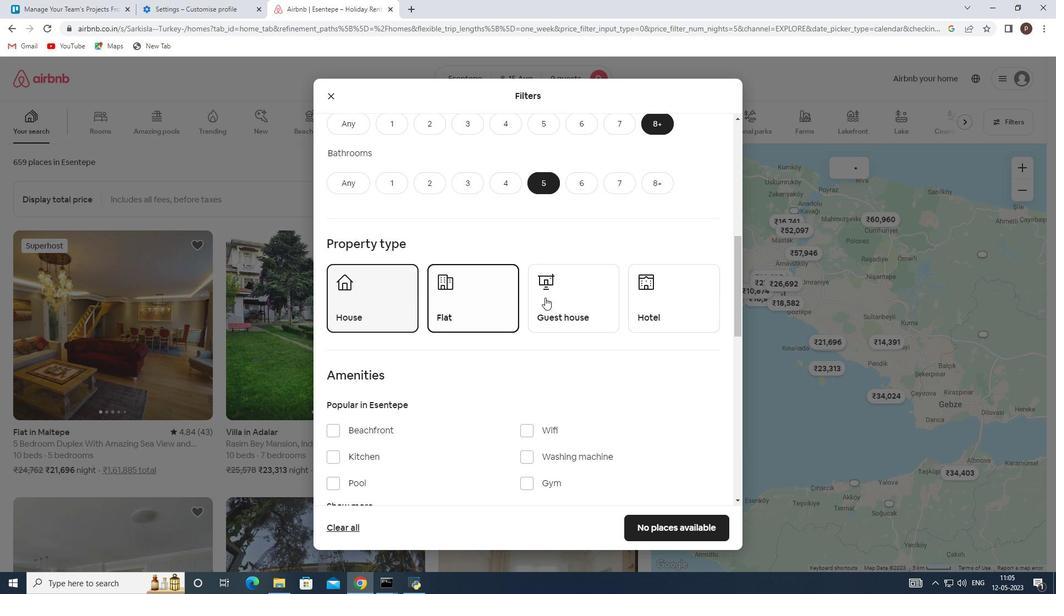 
Action: Mouse pressed left at (577, 297)
Screenshot: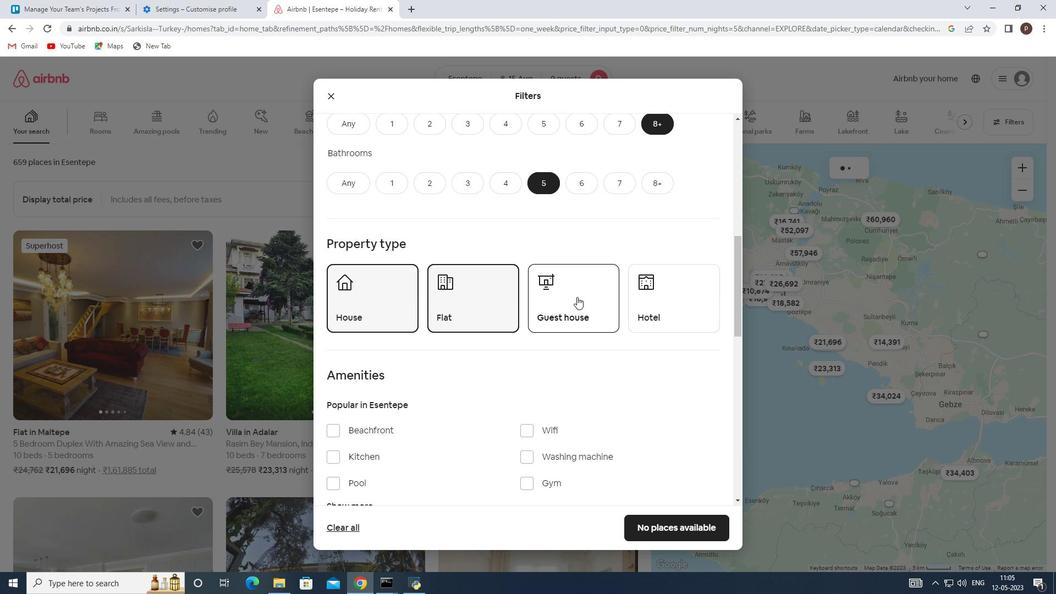 
Action: Mouse moved to (550, 359)
Screenshot: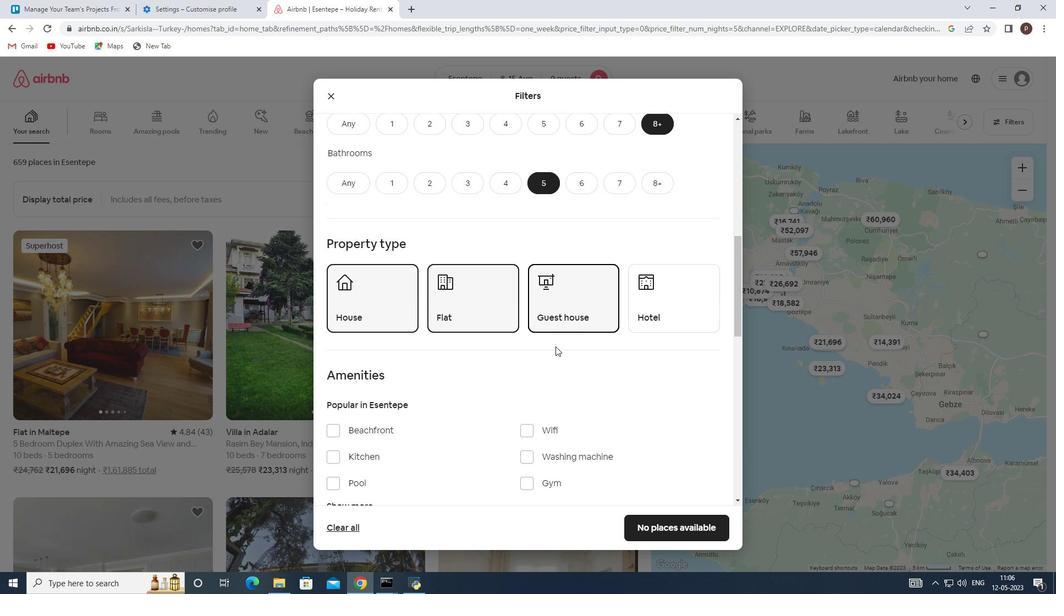 
Action: Mouse scrolled (550, 358) with delta (0, 0)
Screenshot: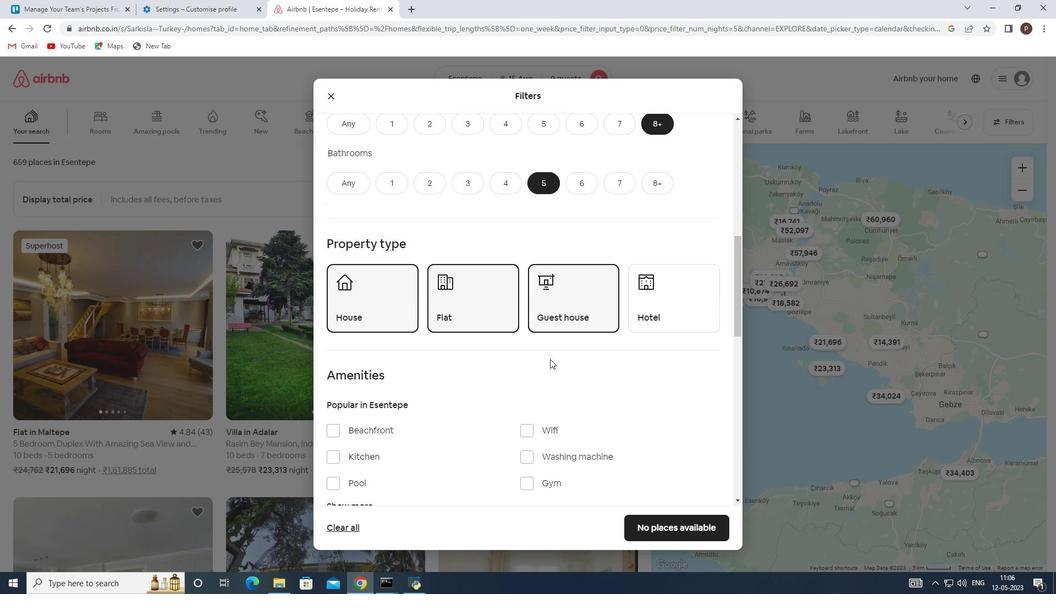 
Action: Mouse moved to (527, 373)
Screenshot: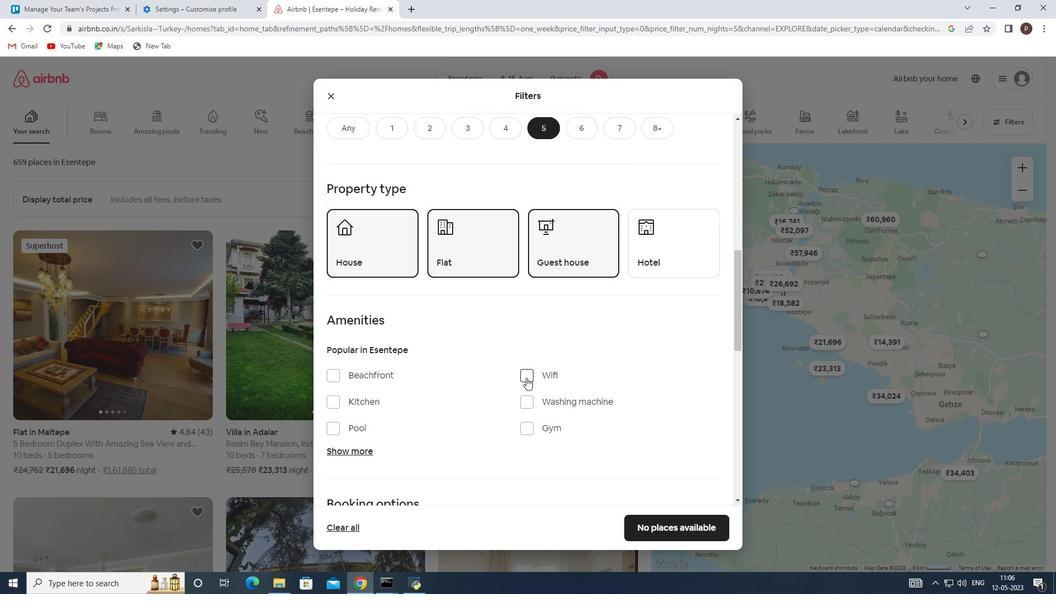 
Action: Mouse pressed left at (527, 373)
Screenshot: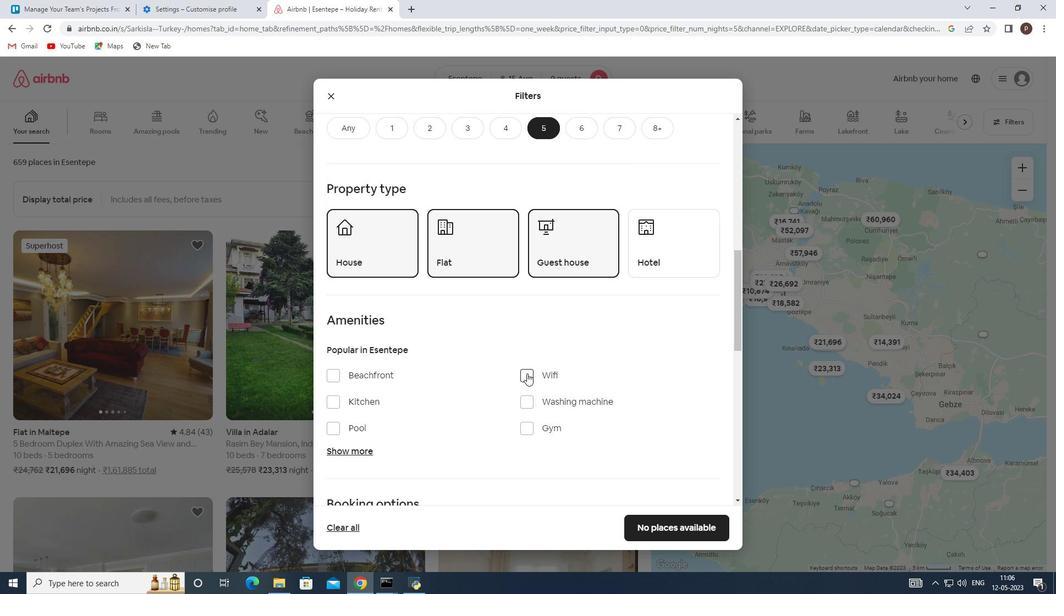 
Action: Mouse moved to (532, 425)
Screenshot: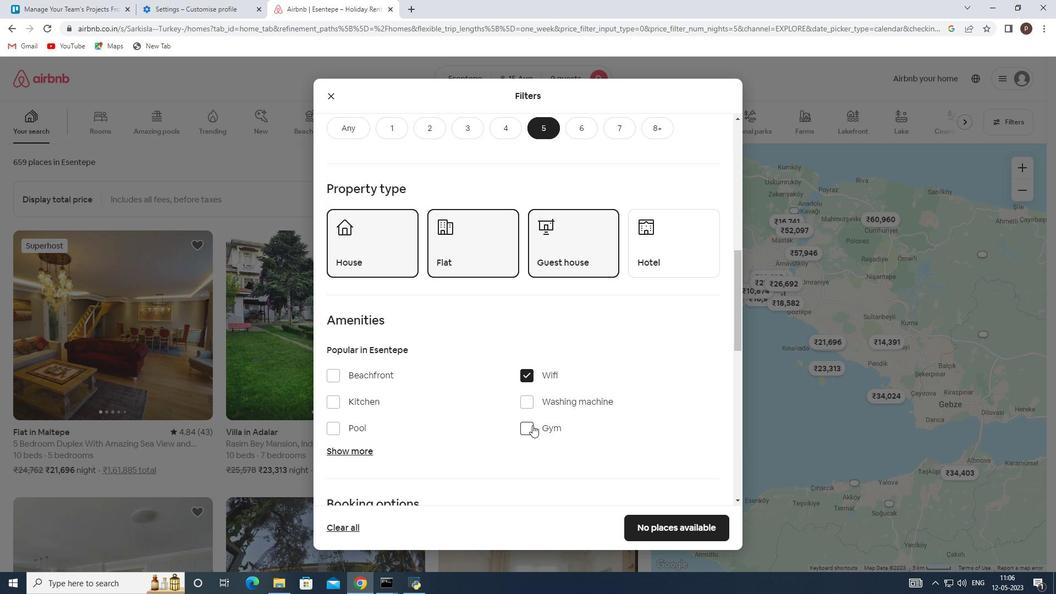
Action: Mouse pressed left at (532, 425)
Screenshot: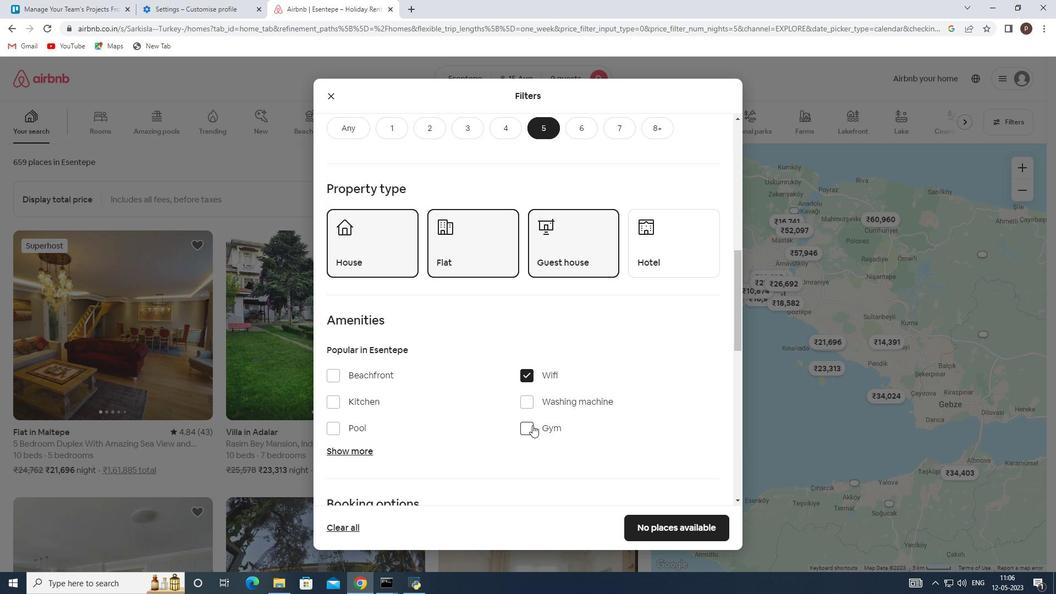 
Action: Mouse moved to (356, 451)
Screenshot: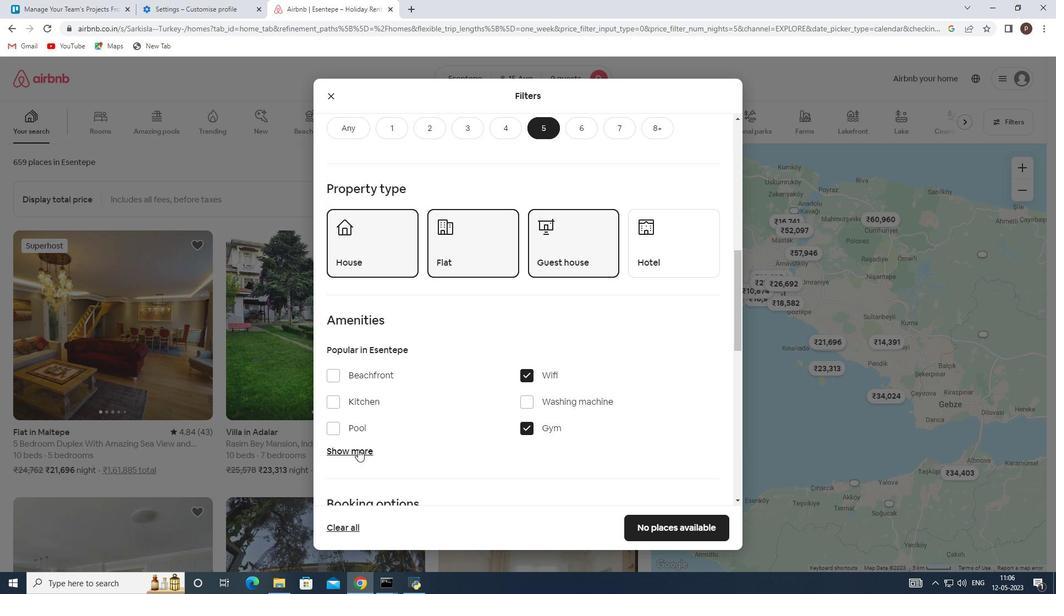 
Action: Mouse pressed left at (356, 451)
Screenshot: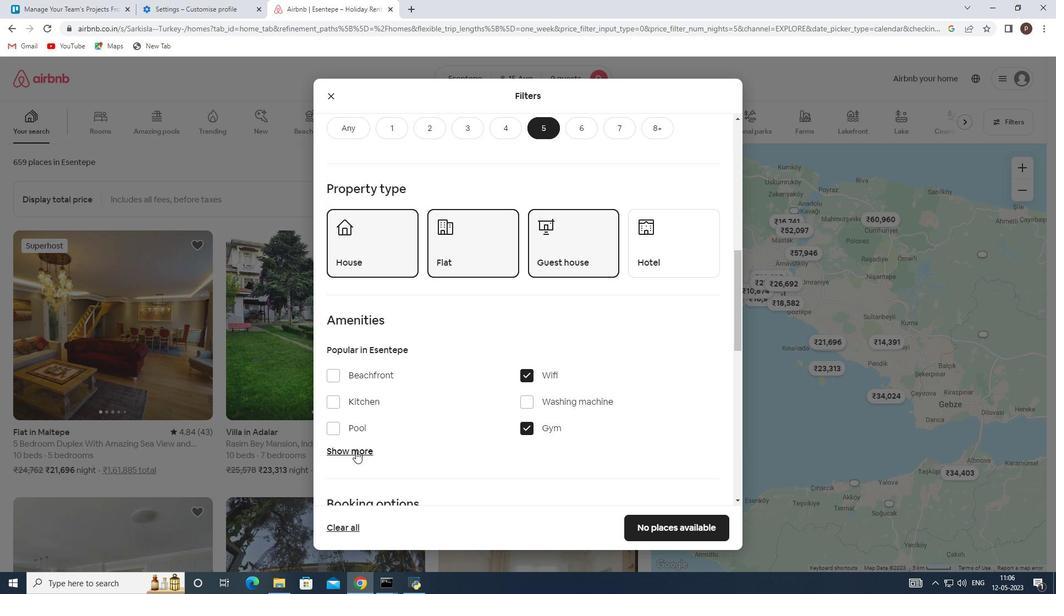 
Action: Mouse moved to (417, 442)
Screenshot: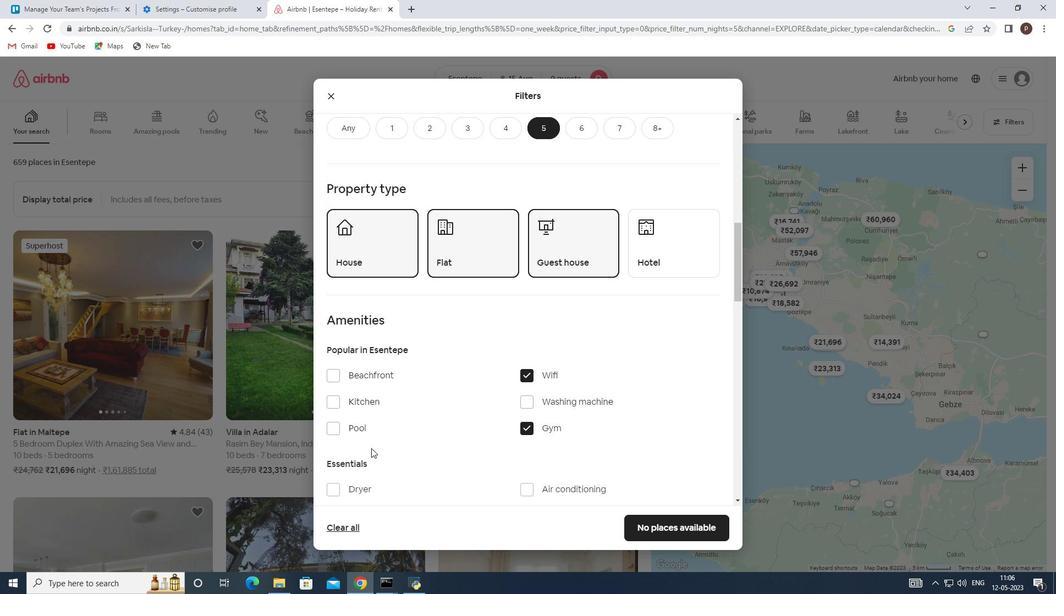 
Action: Mouse scrolled (417, 441) with delta (0, 0)
Screenshot: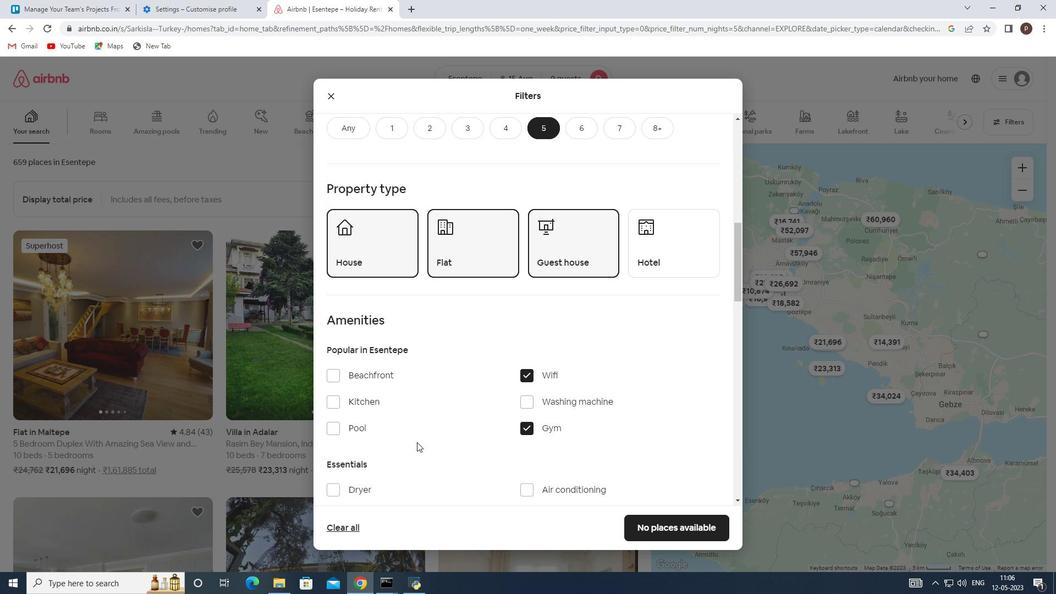 
Action: Mouse scrolled (417, 441) with delta (0, 0)
Screenshot: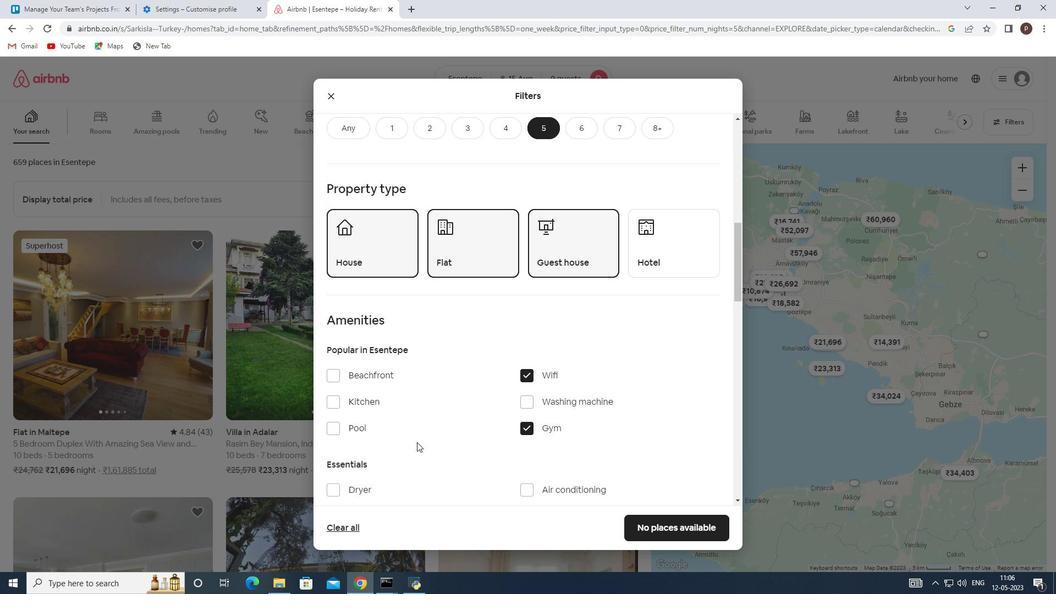 
Action: Mouse scrolled (417, 441) with delta (0, 0)
Screenshot: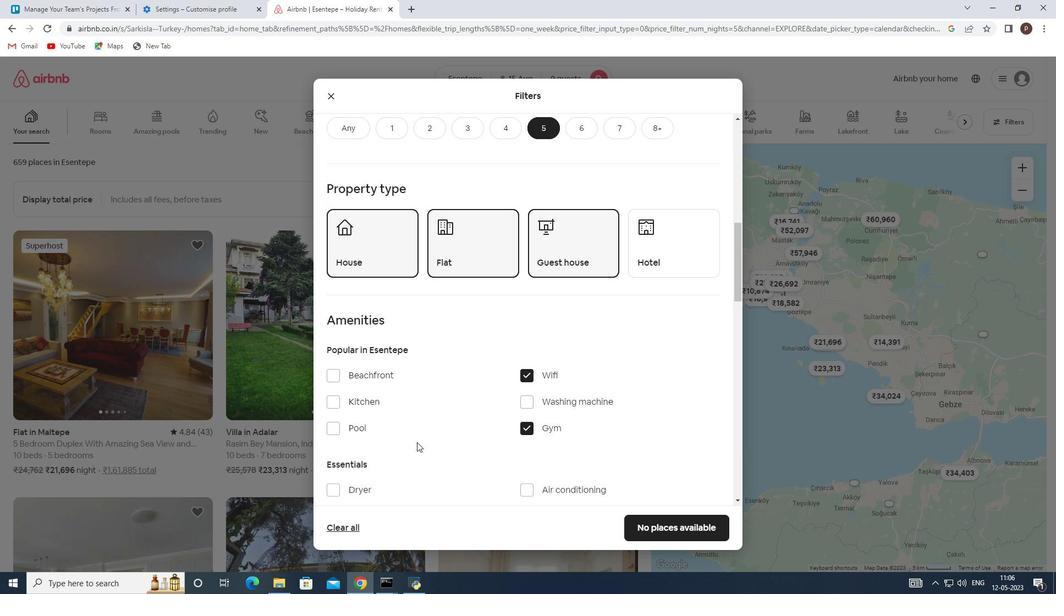 
Action: Mouse moved to (330, 378)
Screenshot: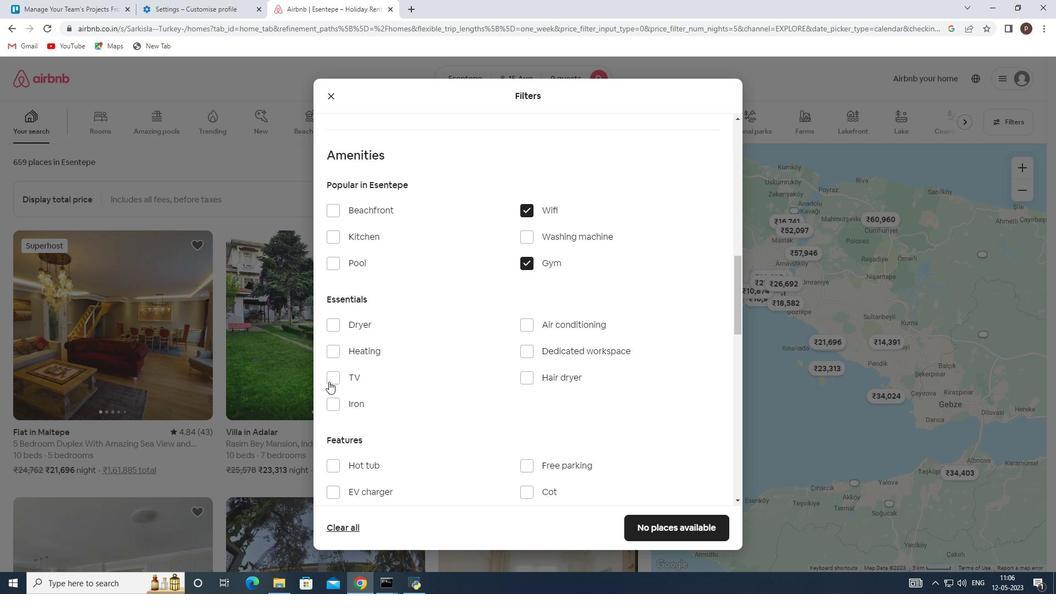 
Action: Mouse pressed left at (330, 378)
Screenshot: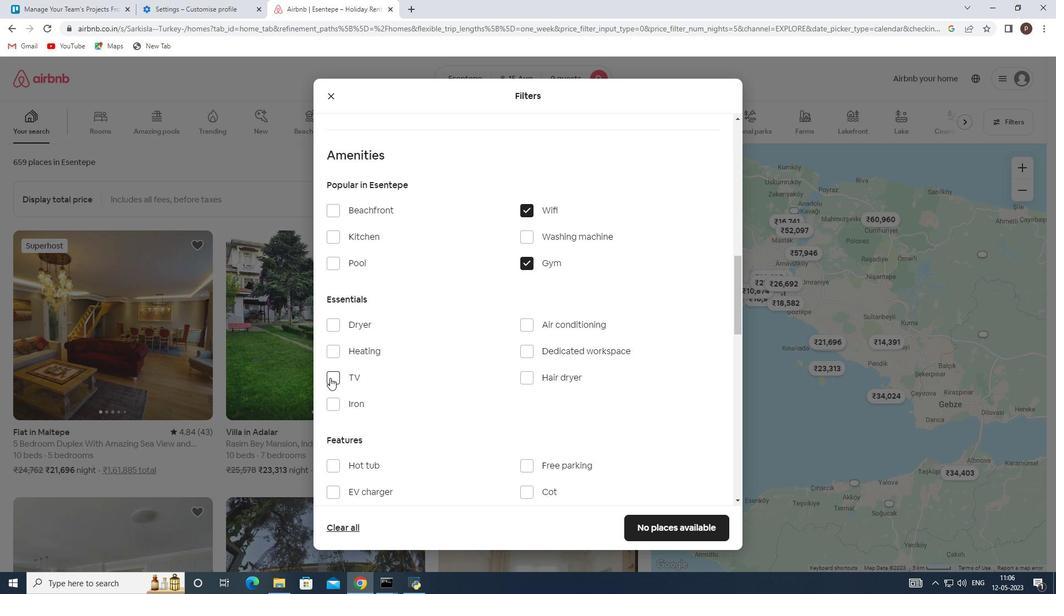 
Action: Mouse moved to (521, 461)
Screenshot: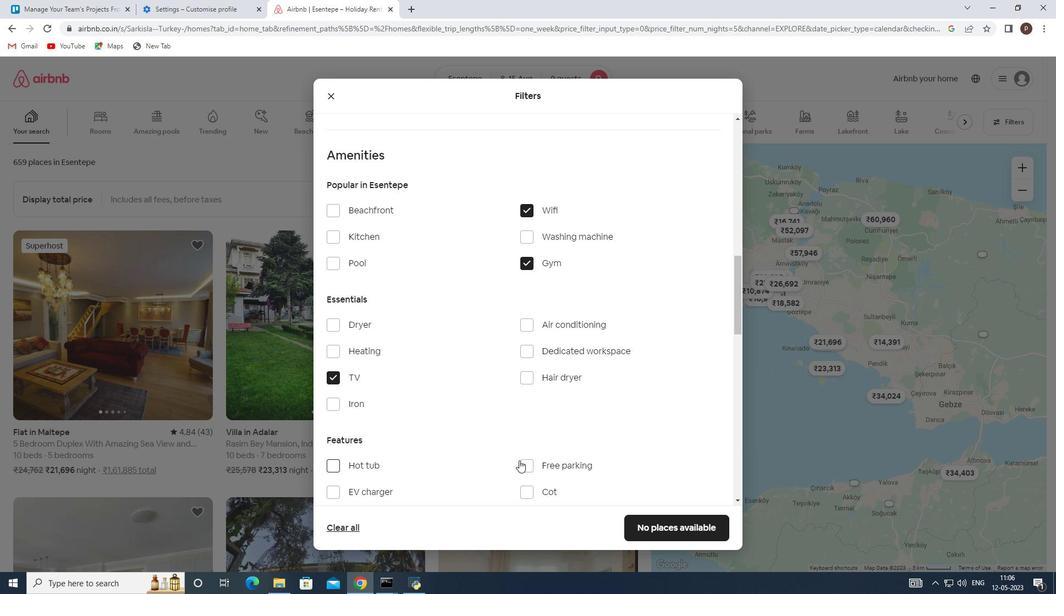 
Action: Mouse pressed left at (521, 461)
Screenshot: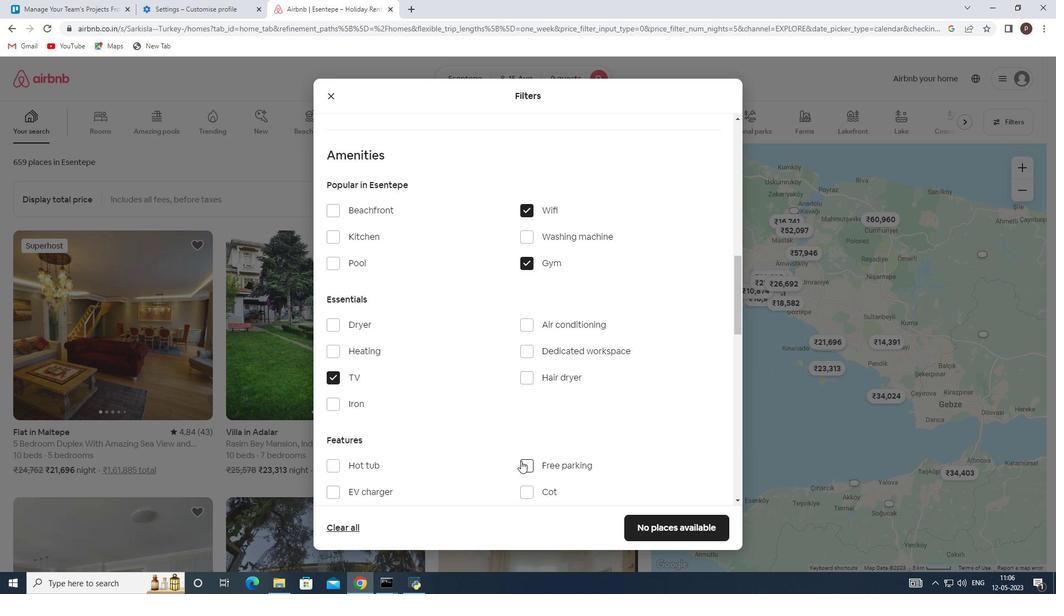 
Action: Mouse moved to (472, 417)
Screenshot: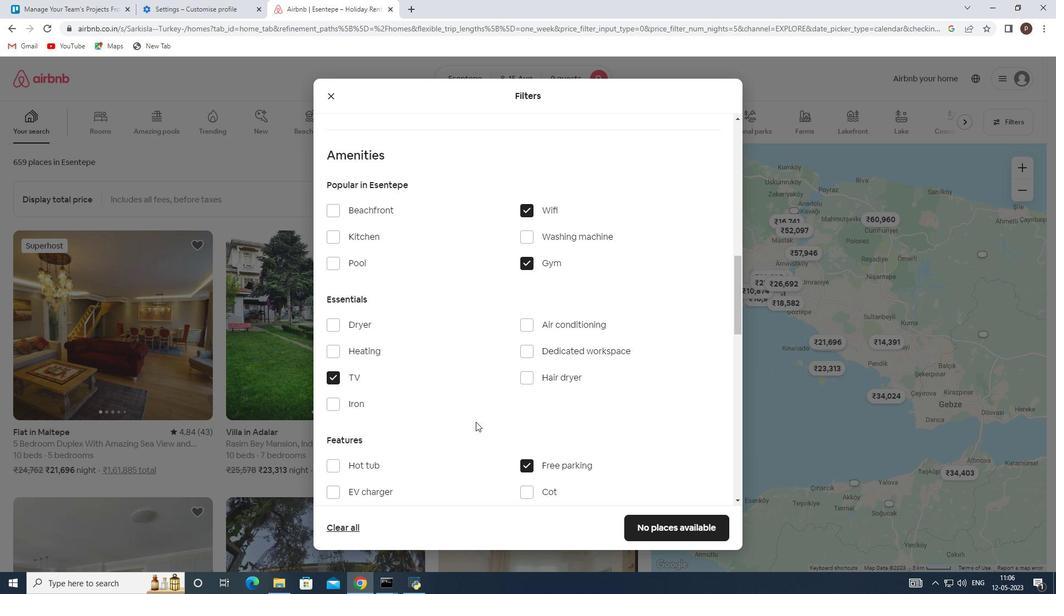 
Action: Mouse scrolled (472, 417) with delta (0, 0)
Screenshot: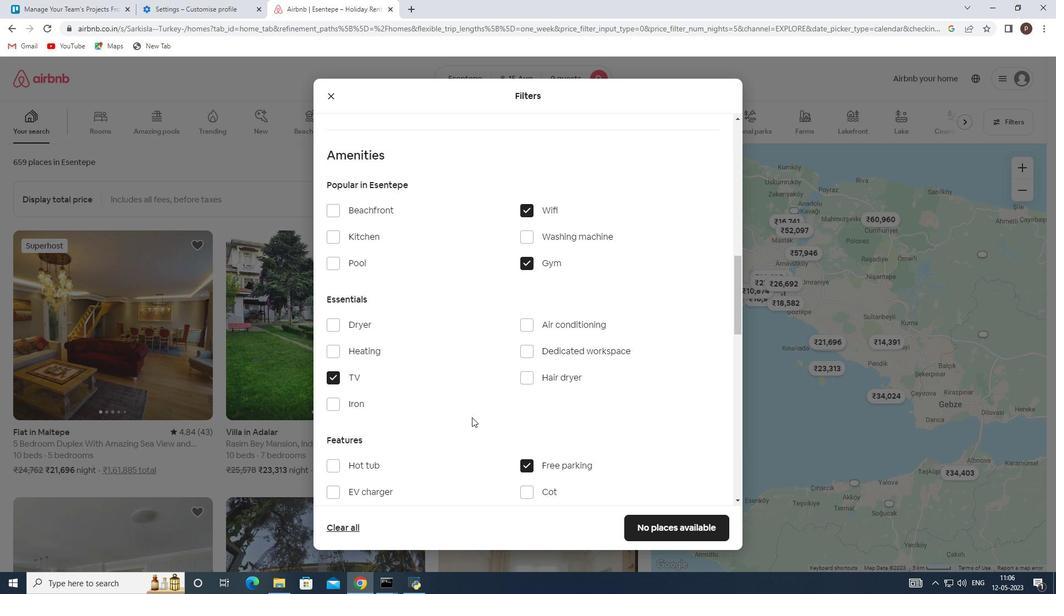
Action: Mouse moved to (527, 462)
Screenshot: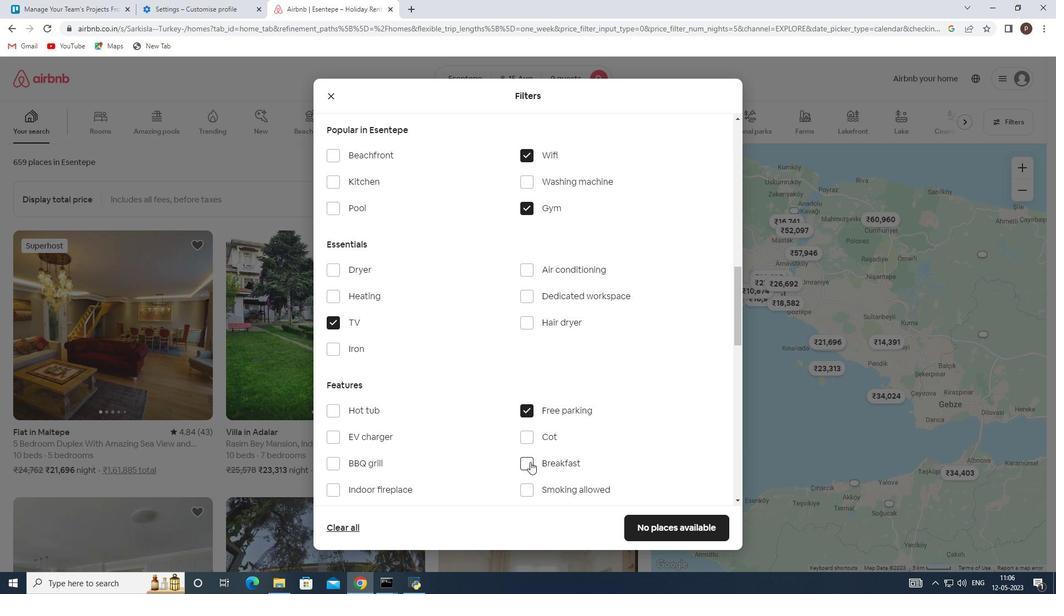 
Action: Mouse pressed left at (527, 462)
Screenshot: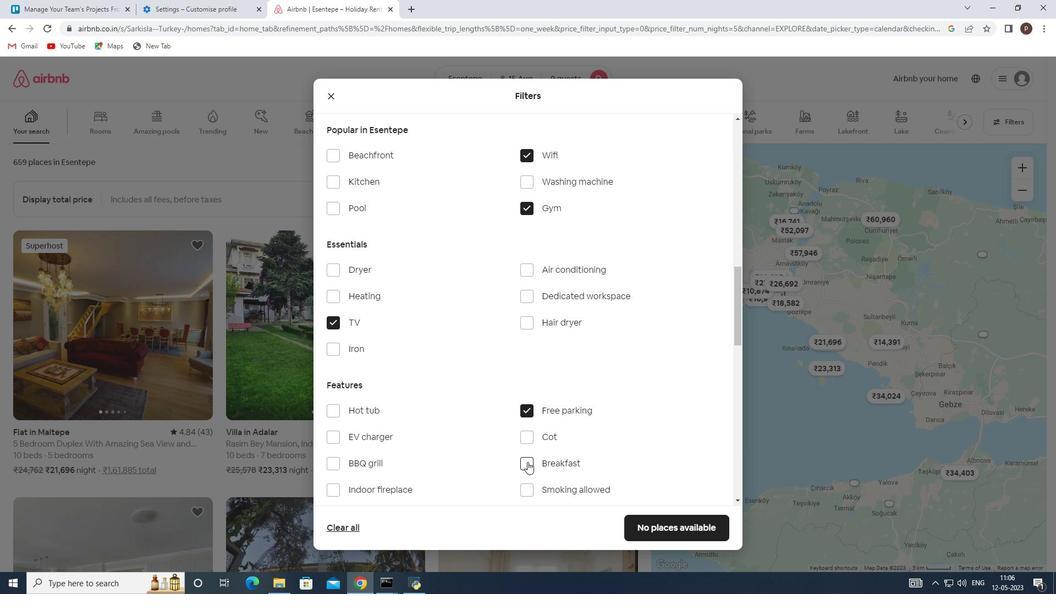 
Action: Mouse moved to (478, 439)
Screenshot: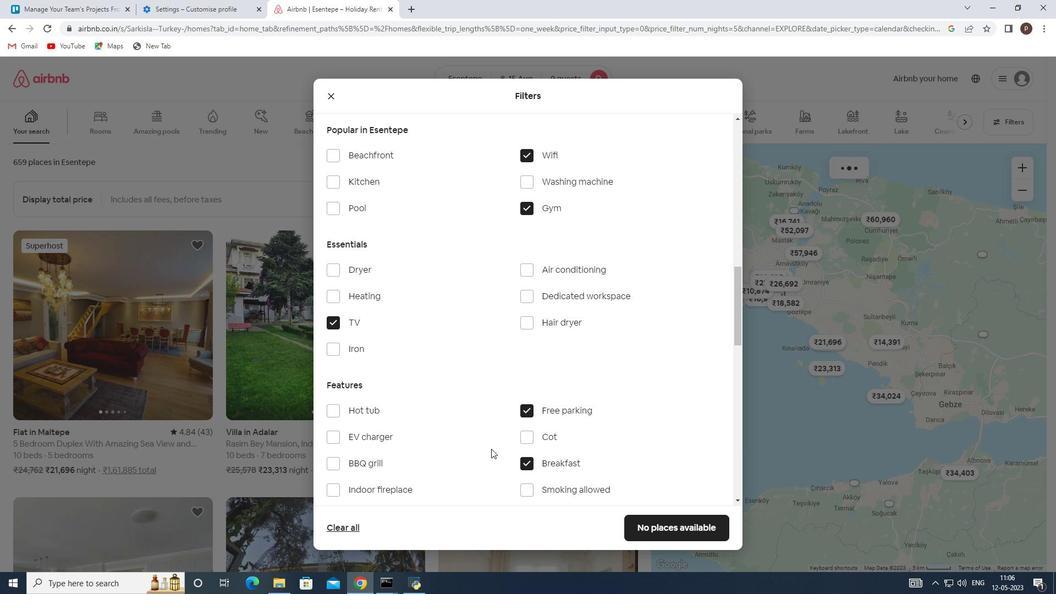 
Action: Mouse scrolled (478, 438) with delta (0, 0)
Screenshot: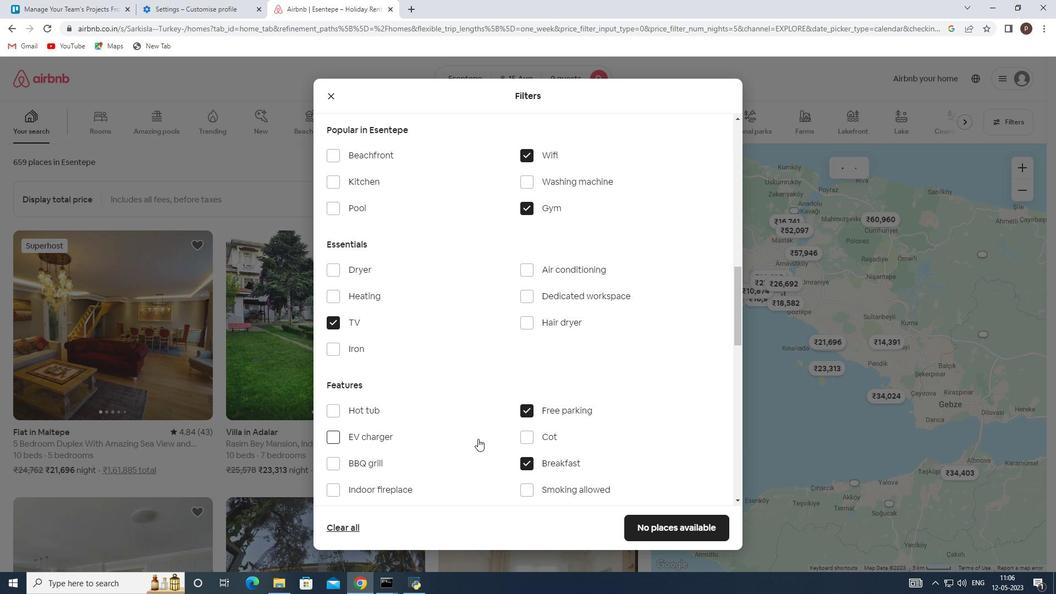 
Action: Mouse scrolled (478, 438) with delta (0, 0)
Screenshot: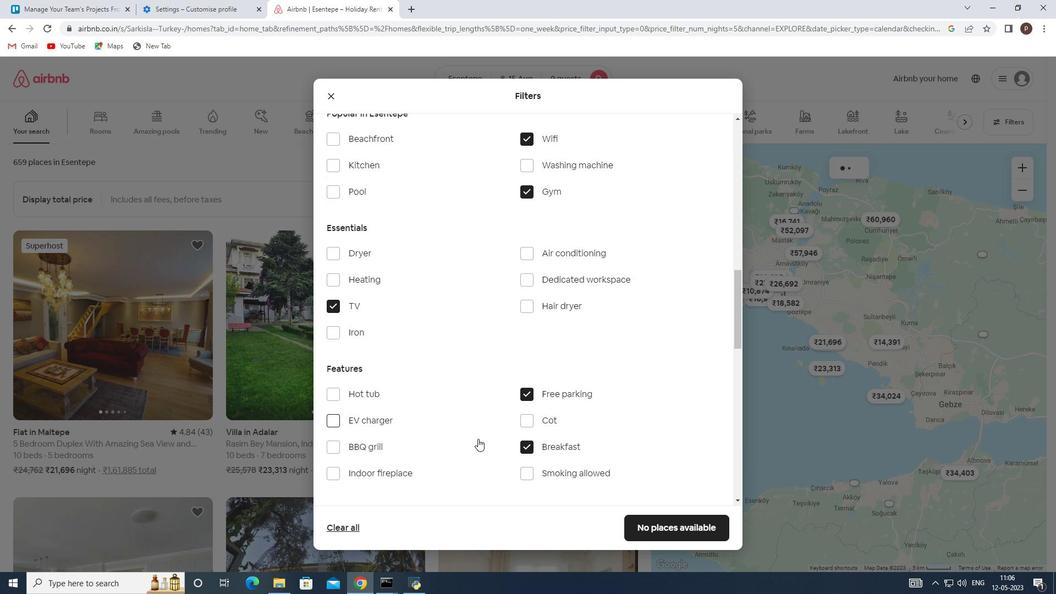 
Action: Mouse moved to (474, 417)
Screenshot: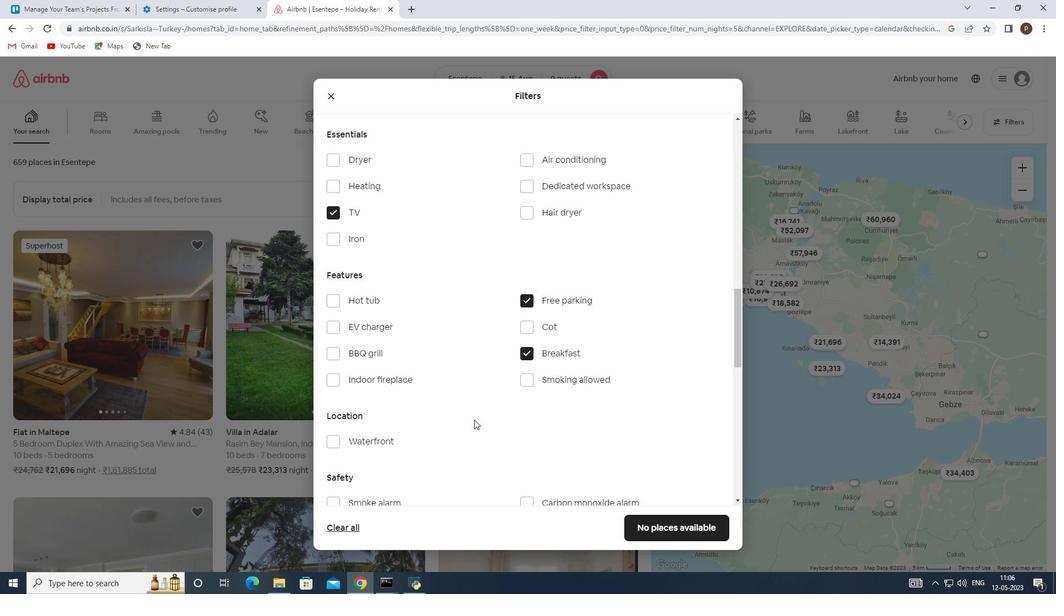 
Action: Mouse scrolled (474, 417) with delta (0, 0)
Screenshot: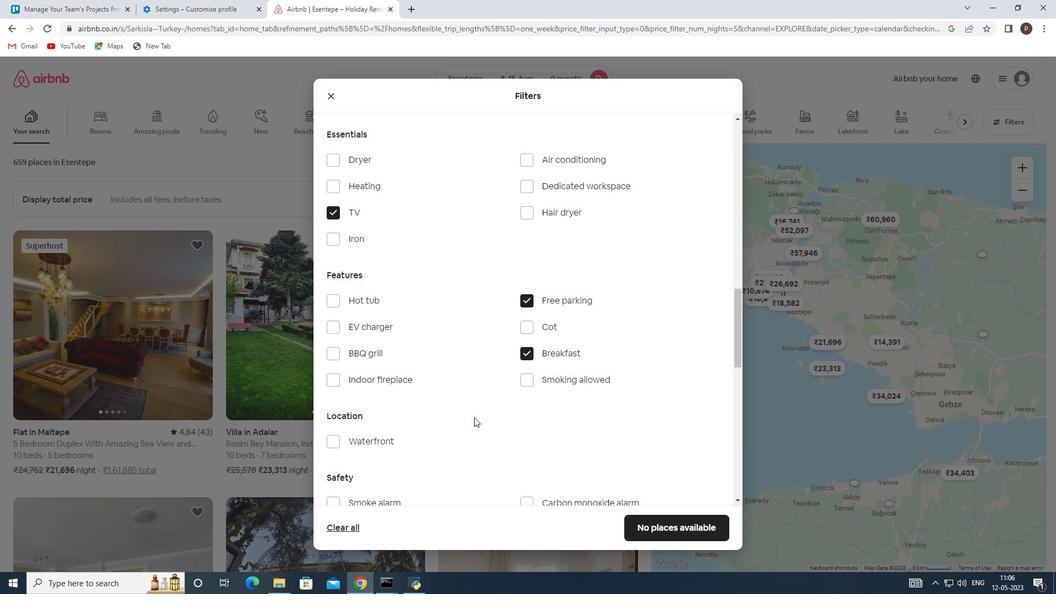 
Action: Mouse scrolled (474, 417) with delta (0, 0)
Screenshot: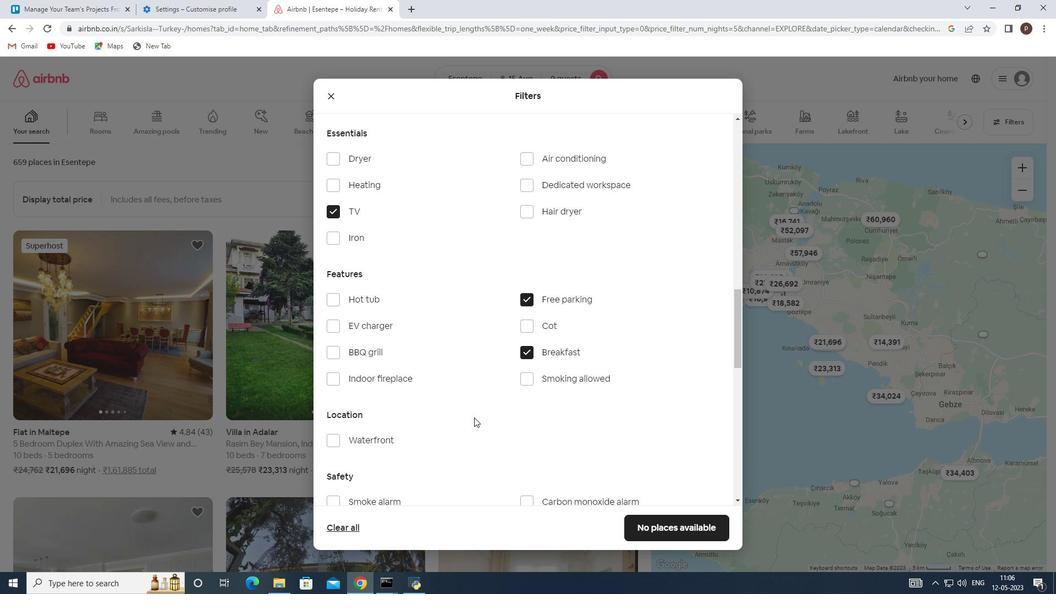 
Action: Mouse scrolled (474, 417) with delta (0, 0)
Screenshot: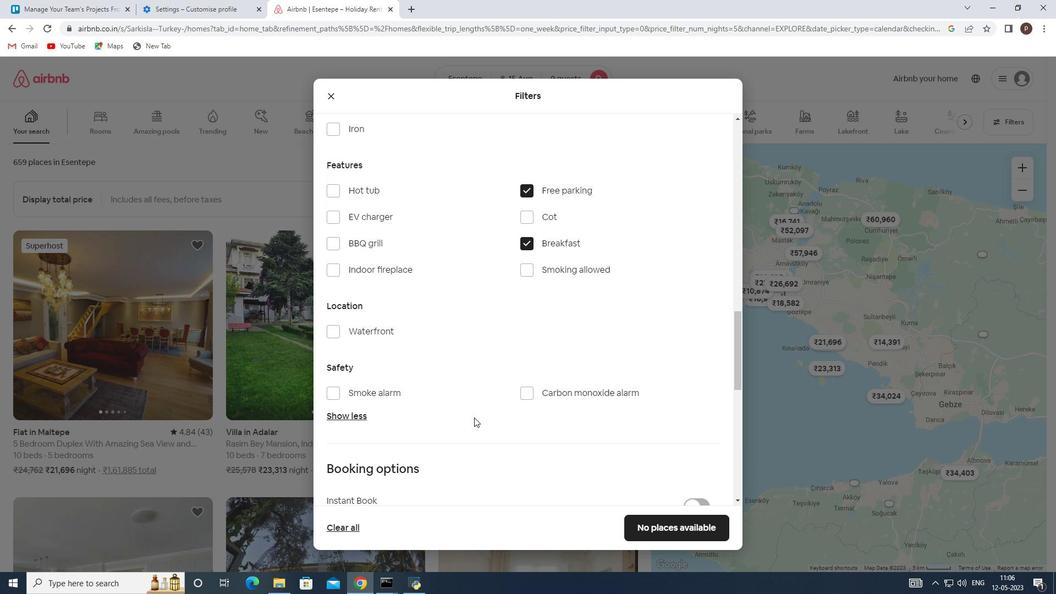 
Action: Mouse scrolled (474, 417) with delta (0, 0)
Screenshot: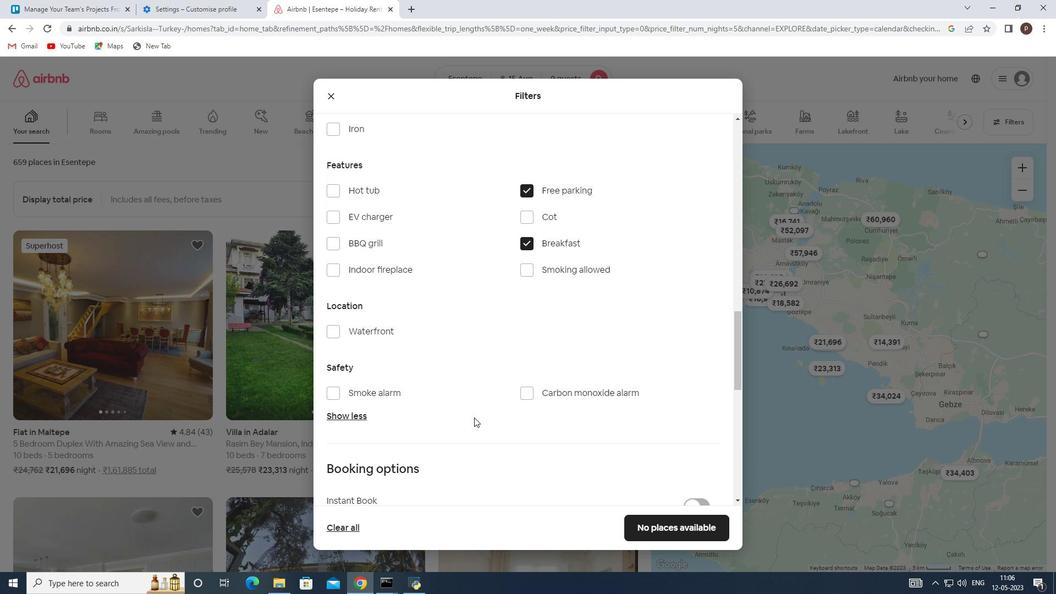 
Action: Mouse moved to (478, 414)
Screenshot: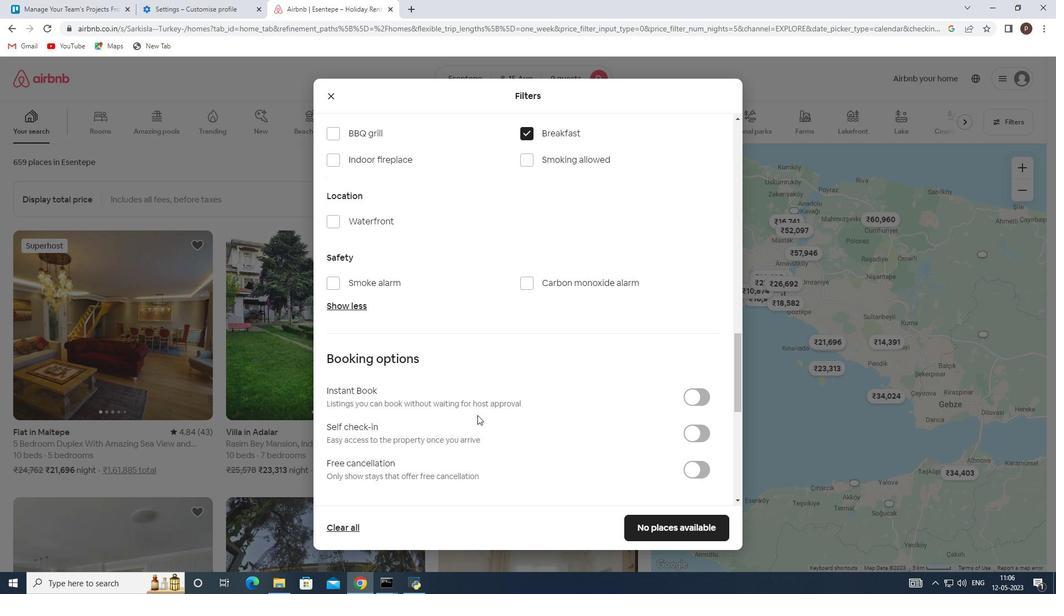
Action: Mouse scrolled (478, 414) with delta (0, 0)
Screenshot: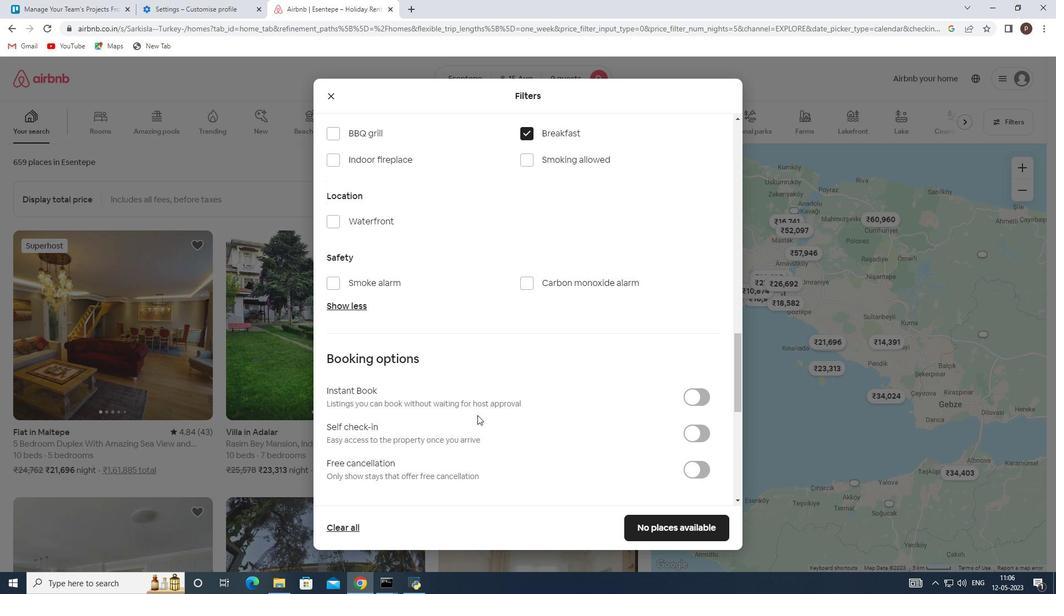 
Action: Mouse scrolled (478, 414) with delta (0, 0)
Screenshot: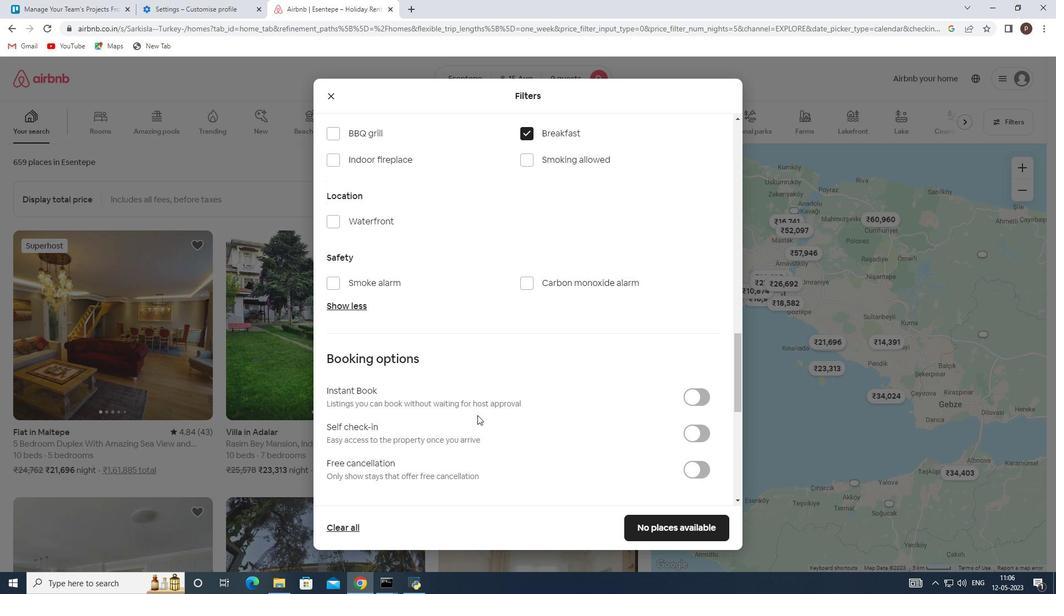 
Action: Mouse moved to (695, 323)
Screenshot: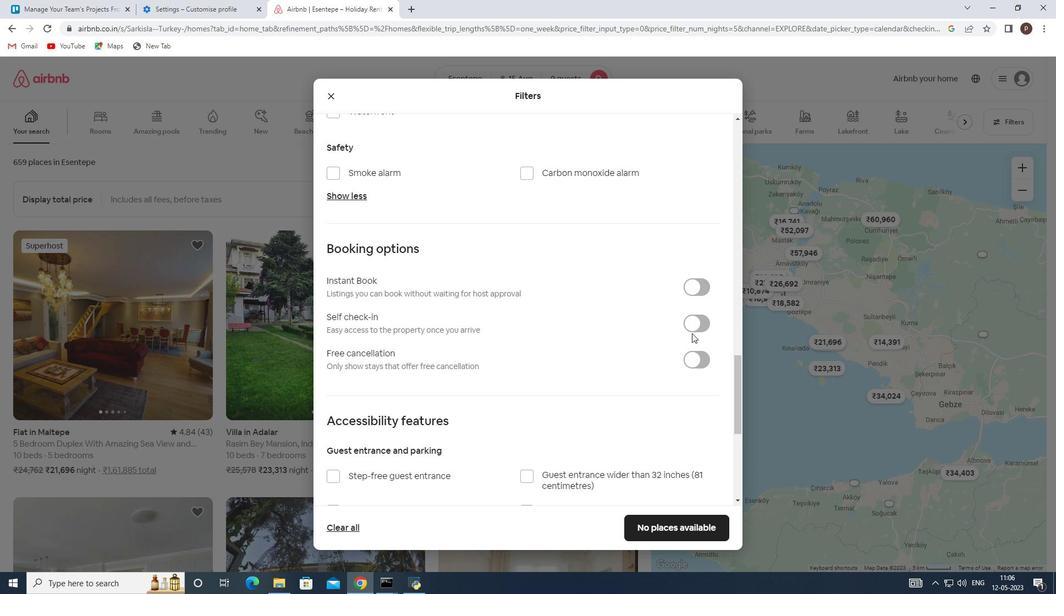 
Action: Mouse pressed left at (695, 323)
Screenshot: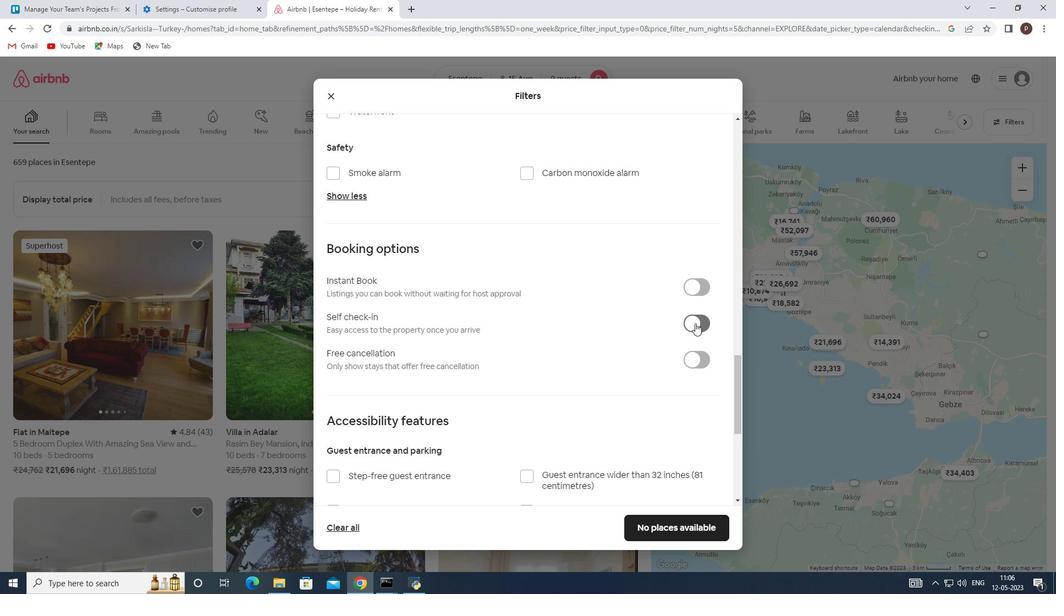 
Action: Mouse moved to (571, 345)
Screenshot: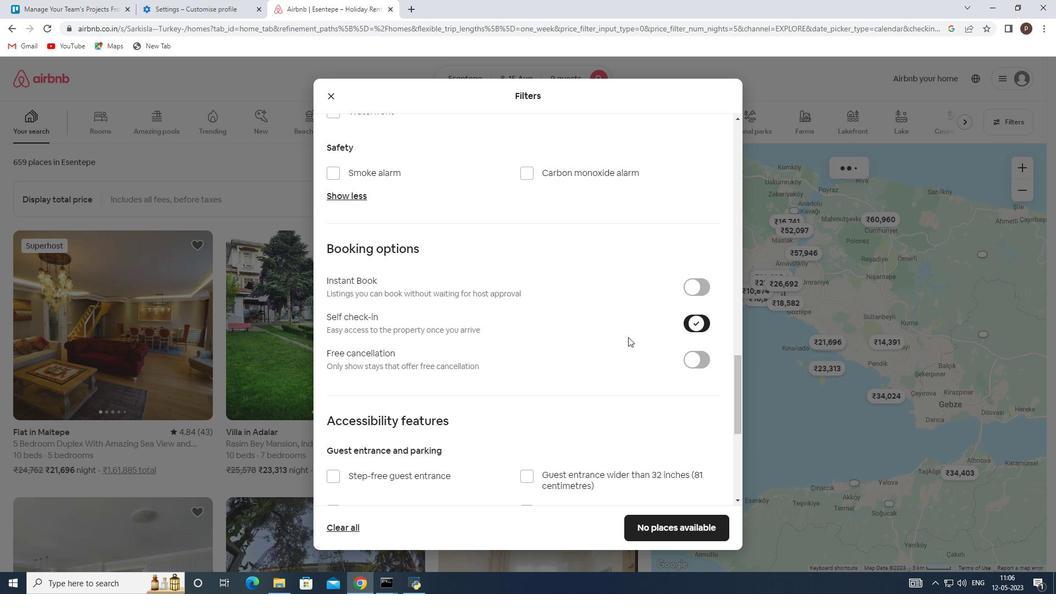 
Action: Mouse scrolled (571, 344) with delta (0, 0)
Screenshot: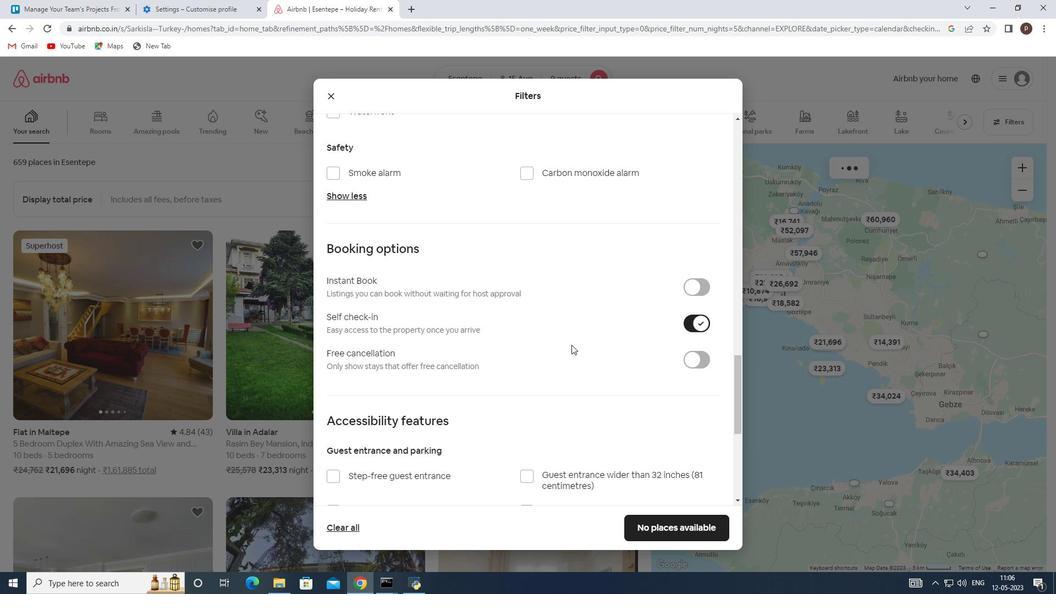 
Action: Mouse moved to (571, 345)
Screenshot: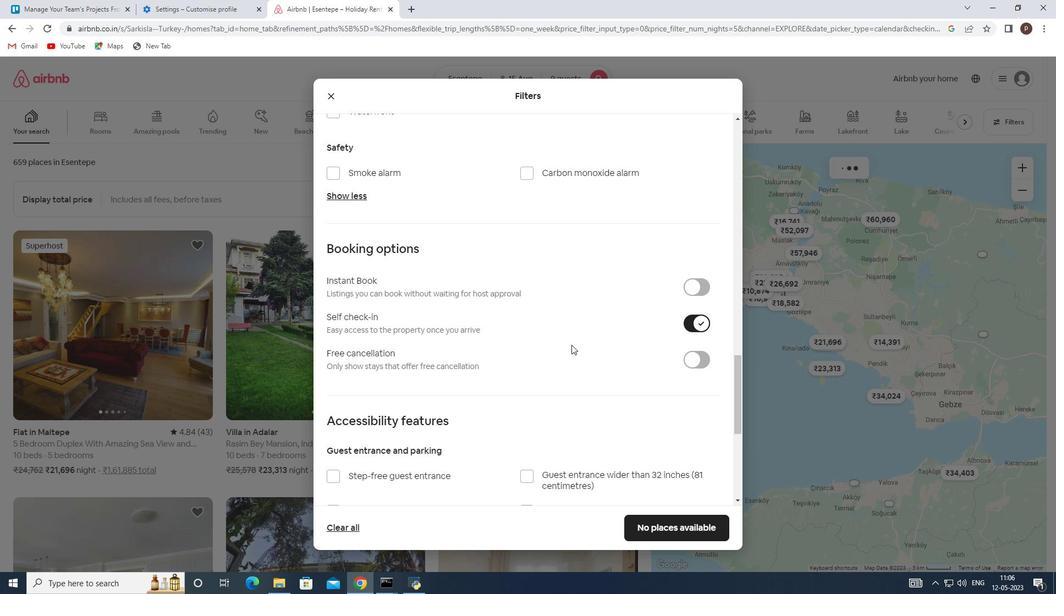 
Action: Mouse scrolled (571, 345) with delta (0, 0)
Screenshot: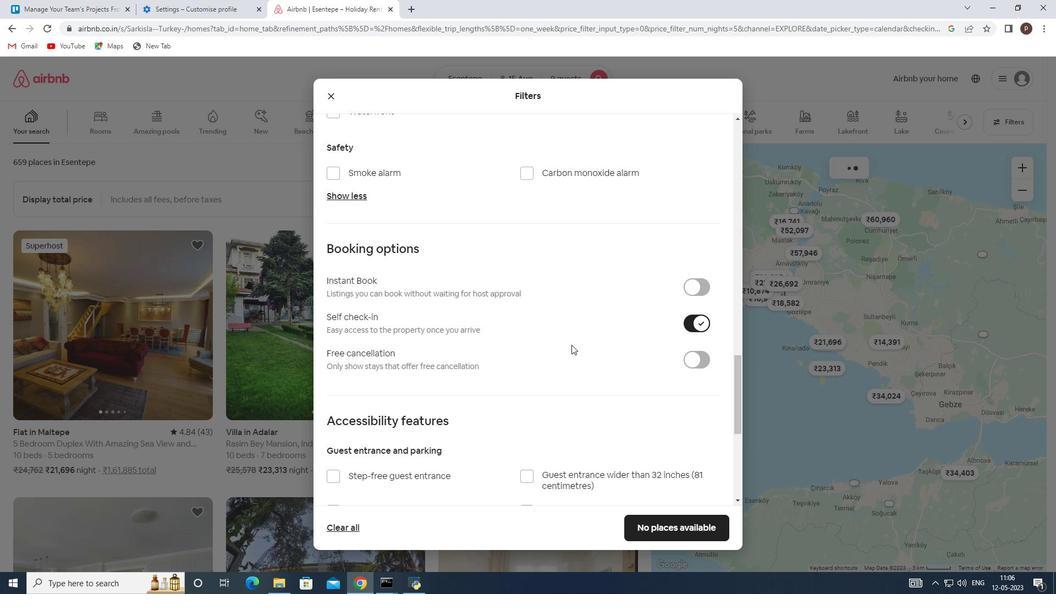 
Action: Mouse scrolled (571, 345) with delta (0, 0)
Screenshot: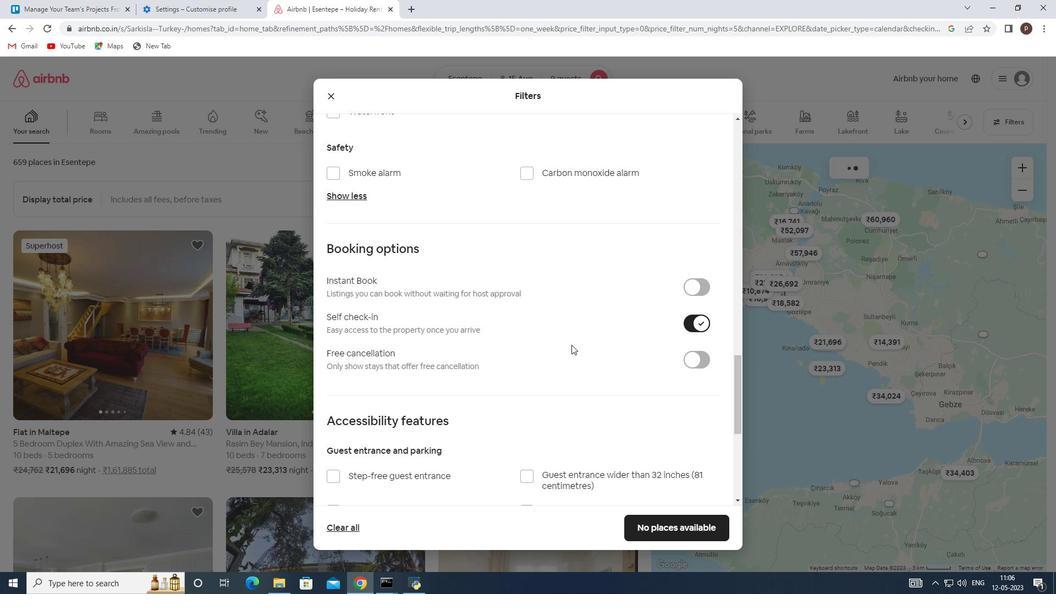 
Action: Mouse scrolled (571, 345) with delta (0, 0)
Screenshot: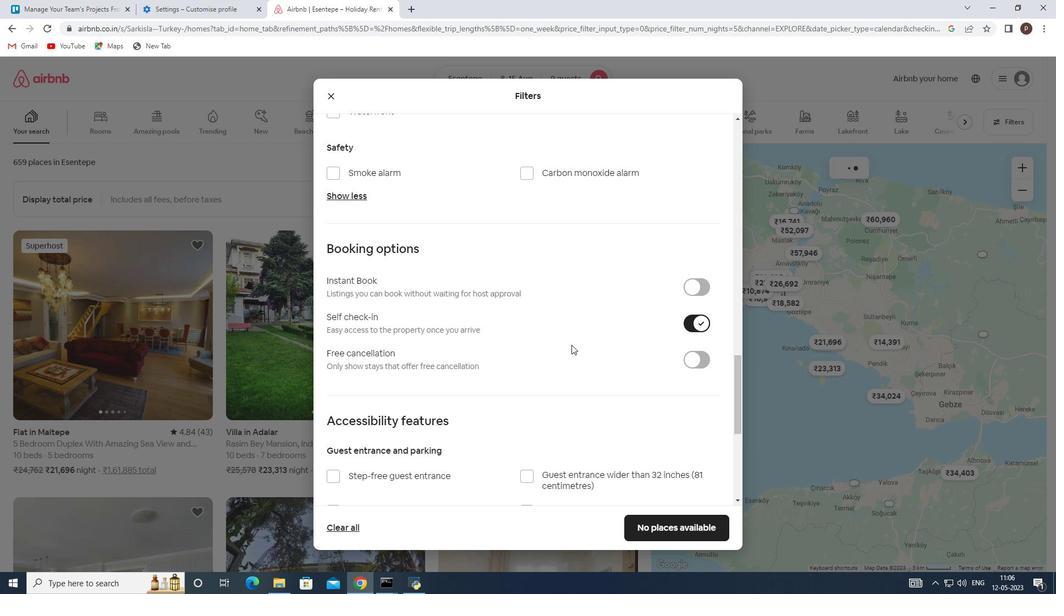 
Action: Mouse moved to (578, 370)
Screenshot: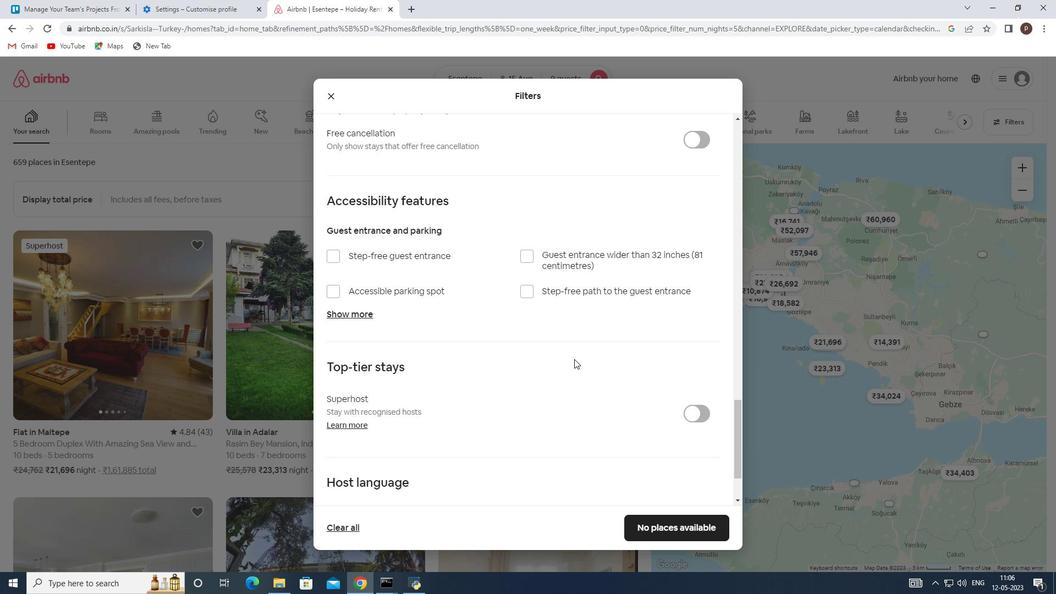 
Action: Mouse scrolled (578, 370) with delta (0, 0)
Screenshot: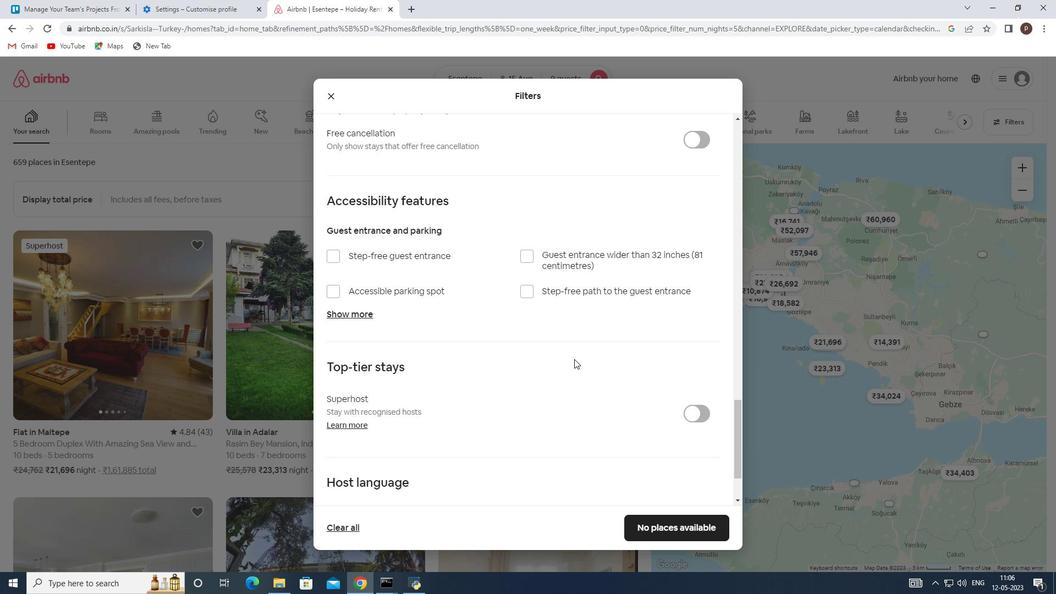 
Action: Mouse moved to (578, 371)
Screenshot: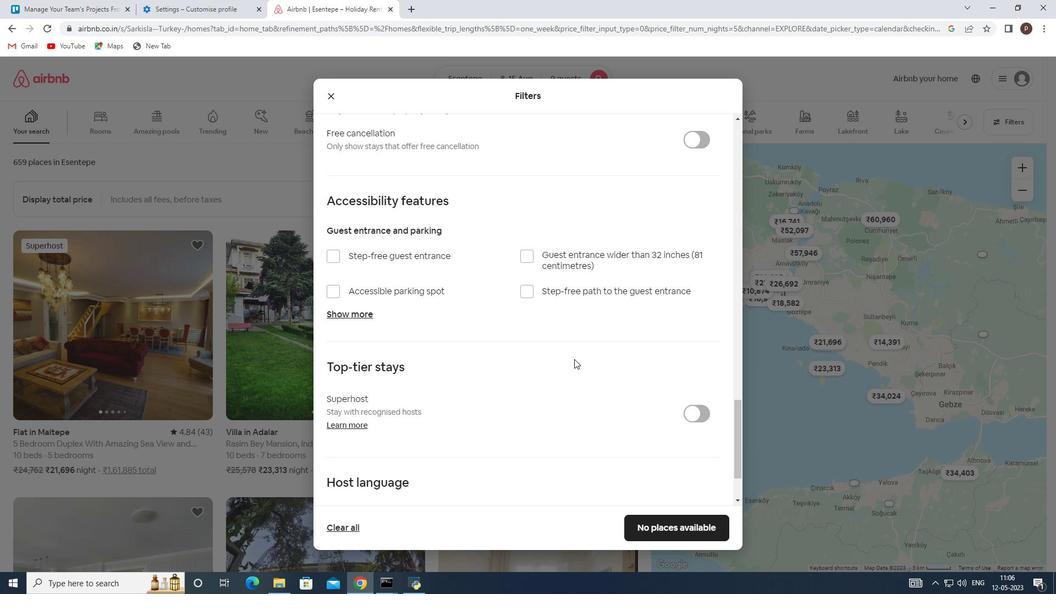 
Action: Mouse scrolled (578, 370) with delta (0, 0)
Screenshot: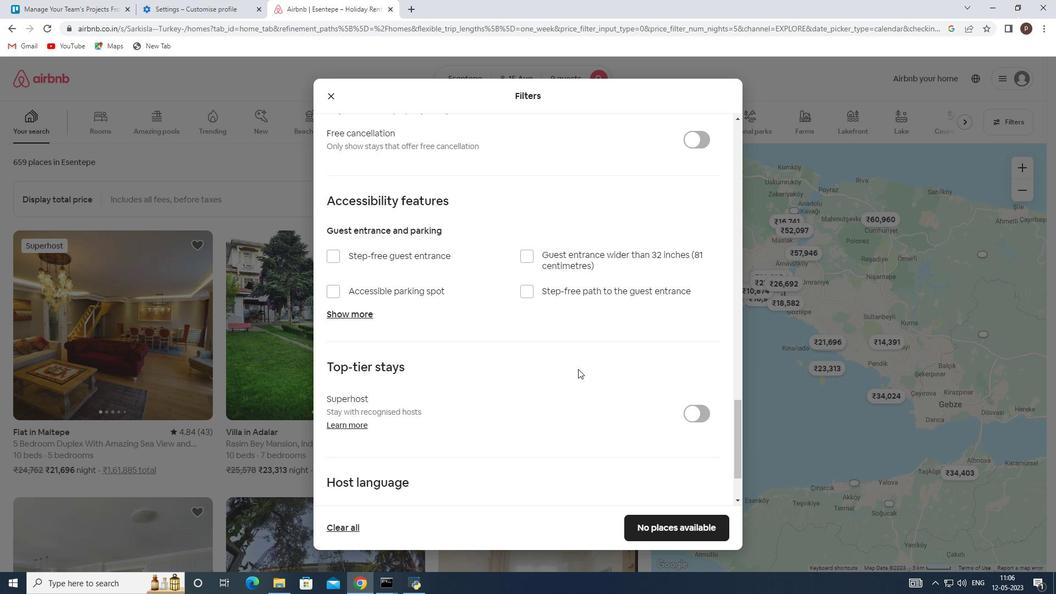 
Action: Mouse scrolled (578, 370) with delta (0, 0)
Screenshot: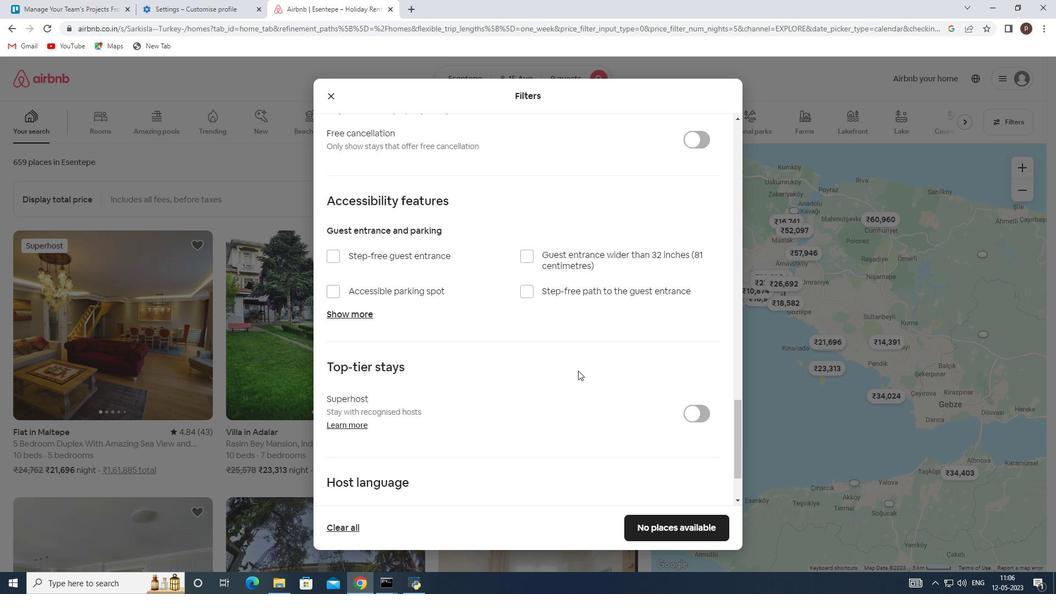 
Action: Mouse moved to (329, 430)
Screenshot: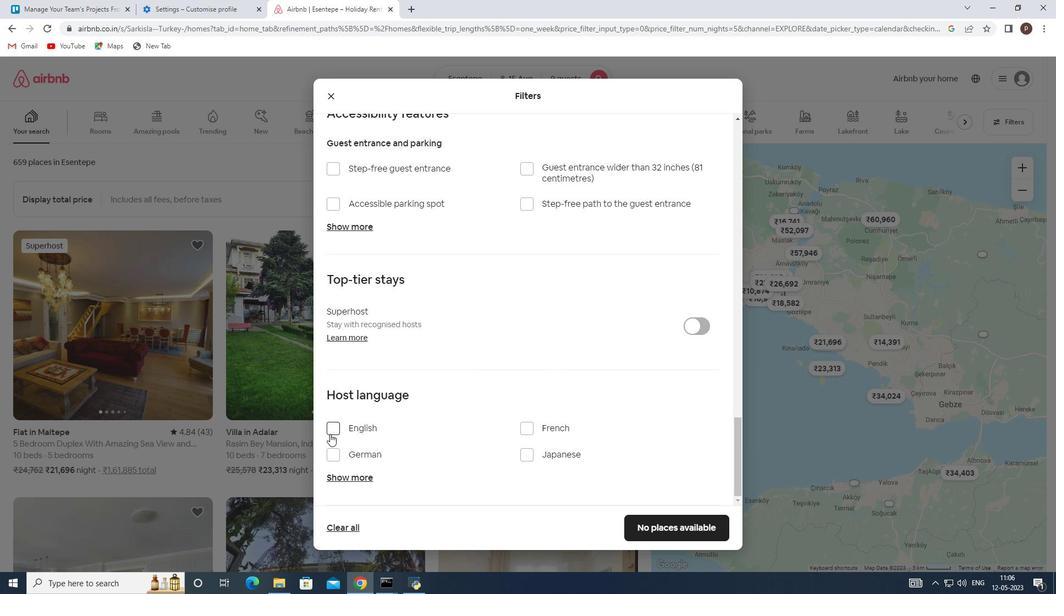 
Action: Mouse pressed left at (329, 430)
Screenshot: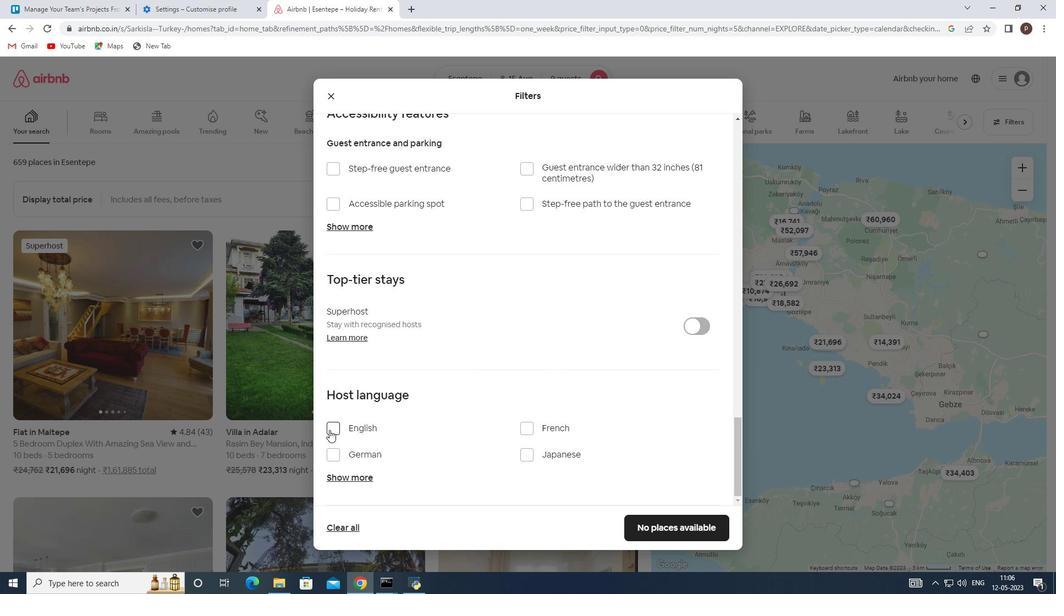 
Action: Mouse moved to (657, 527)
Screenshot: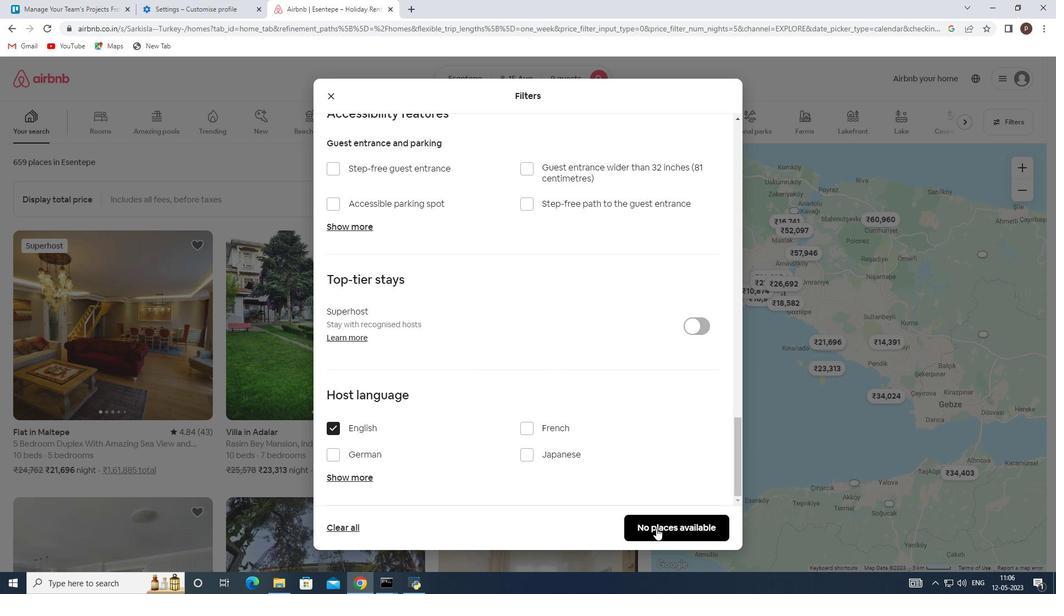 
Action: Mouse pressed left at (657, 527)
Screenshot: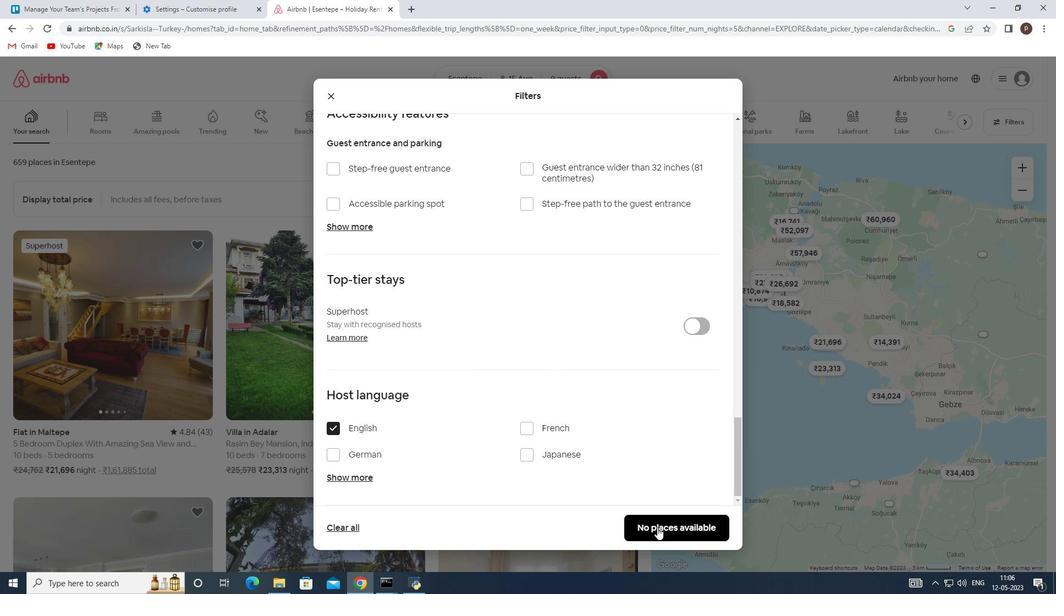 
